 Task: Open Card Onboarding Review in Board Voice of Employee Analysis to Workspace Business Intelligence and add a team member Softage.4@softage.net, a label Orange, a checklist Aquarium Care, an attachment from your google drive, a color Orange and finally, add a card description 'Develop and launch new customer referral program for loyal customers' and a comment 'Given the complexity of this task, let us break it down into smaller, more manageable tasks to make progress.'. Add a start date 'Jan 08, 1900' with a due date 'Jan 15, 1900'
Action: Mouse moved to (83, 350)
Screenshot: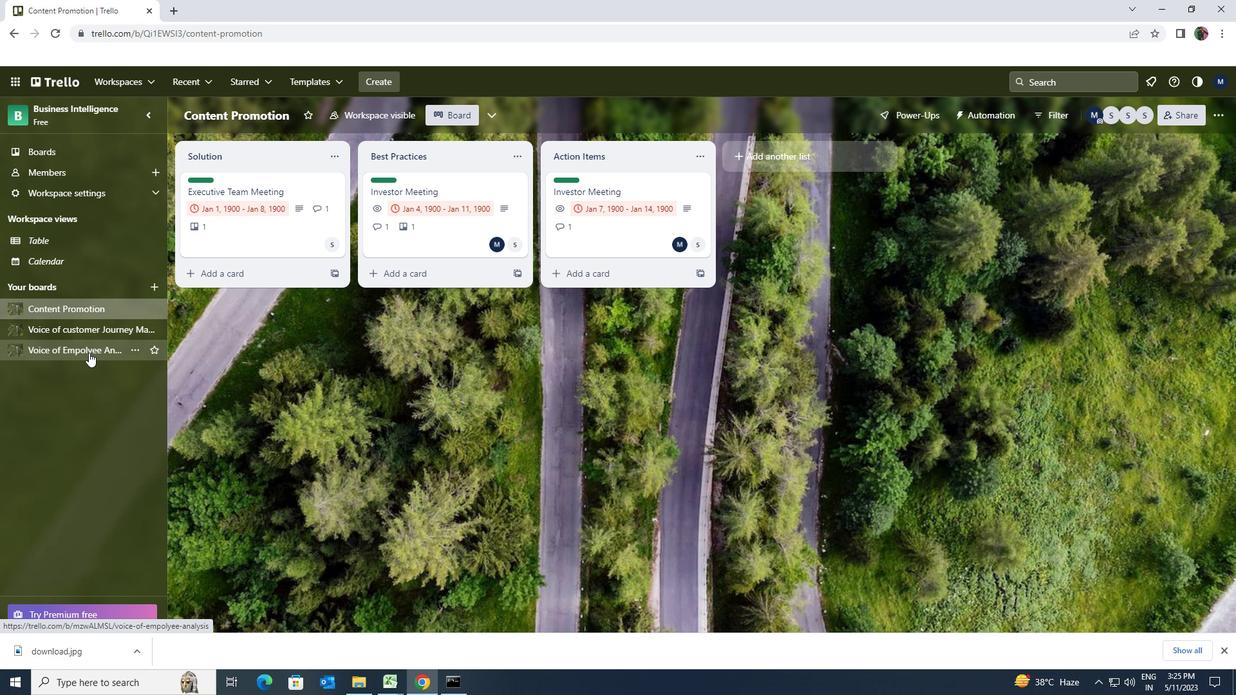 
Action: Mouse pressed left at (83, 350)
Screenshot: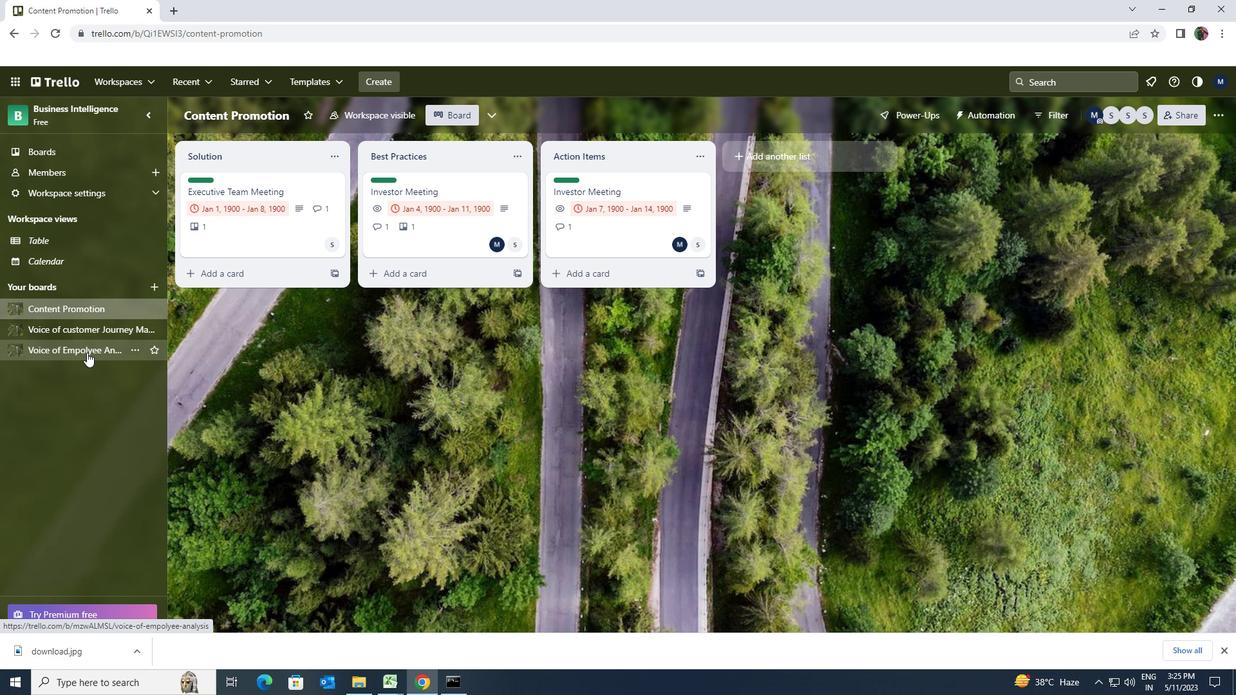 
Action: Mouse moved to (613, 183)
Screenshot: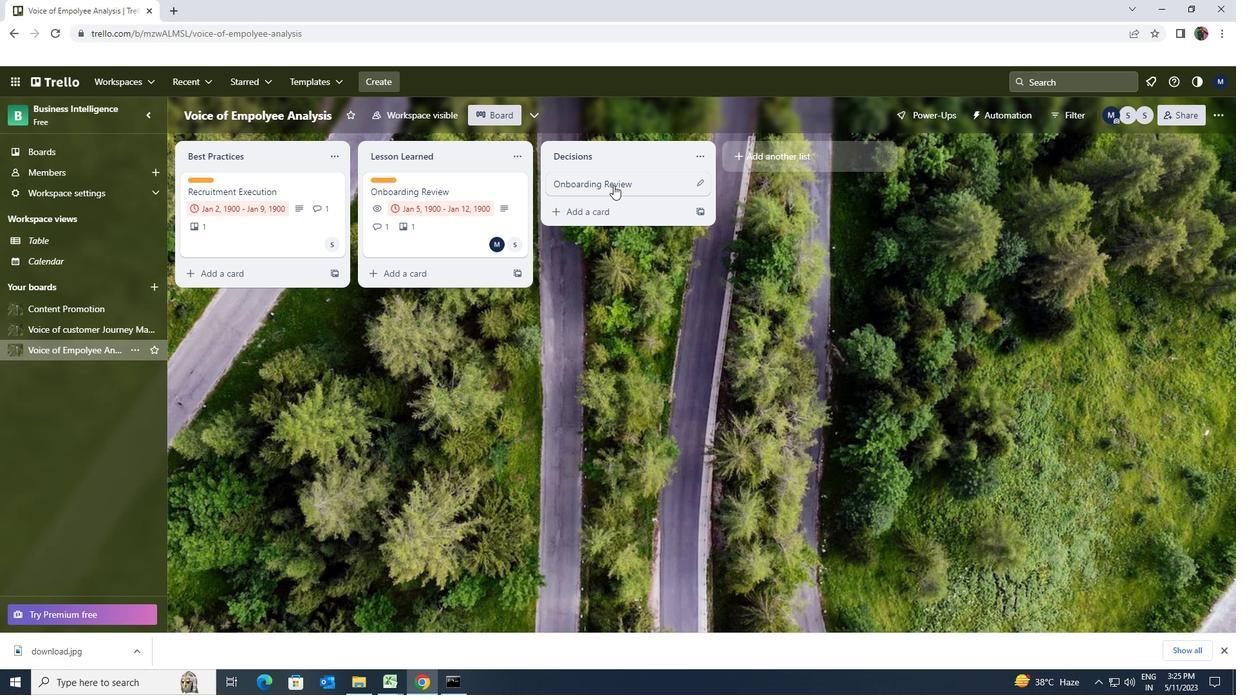 
Action: Mouse pressed left at (613, 183)
Screenshot: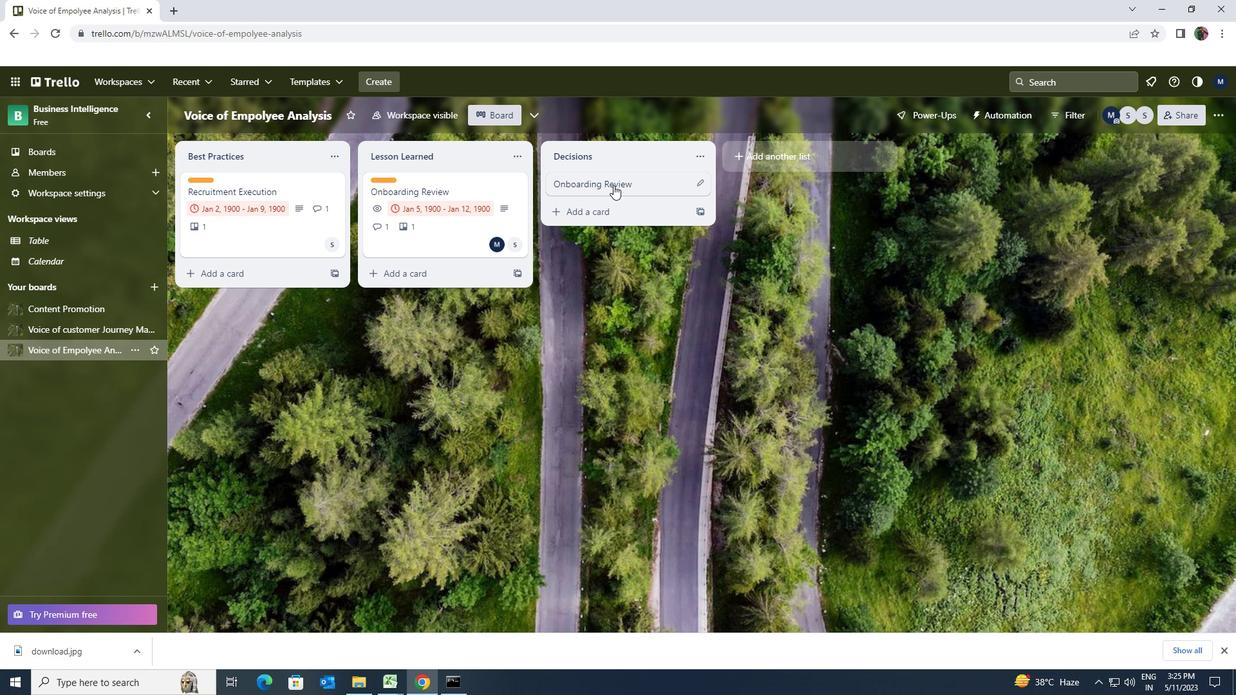 
Action: Mouse moved to (792, 188)
Screenshot: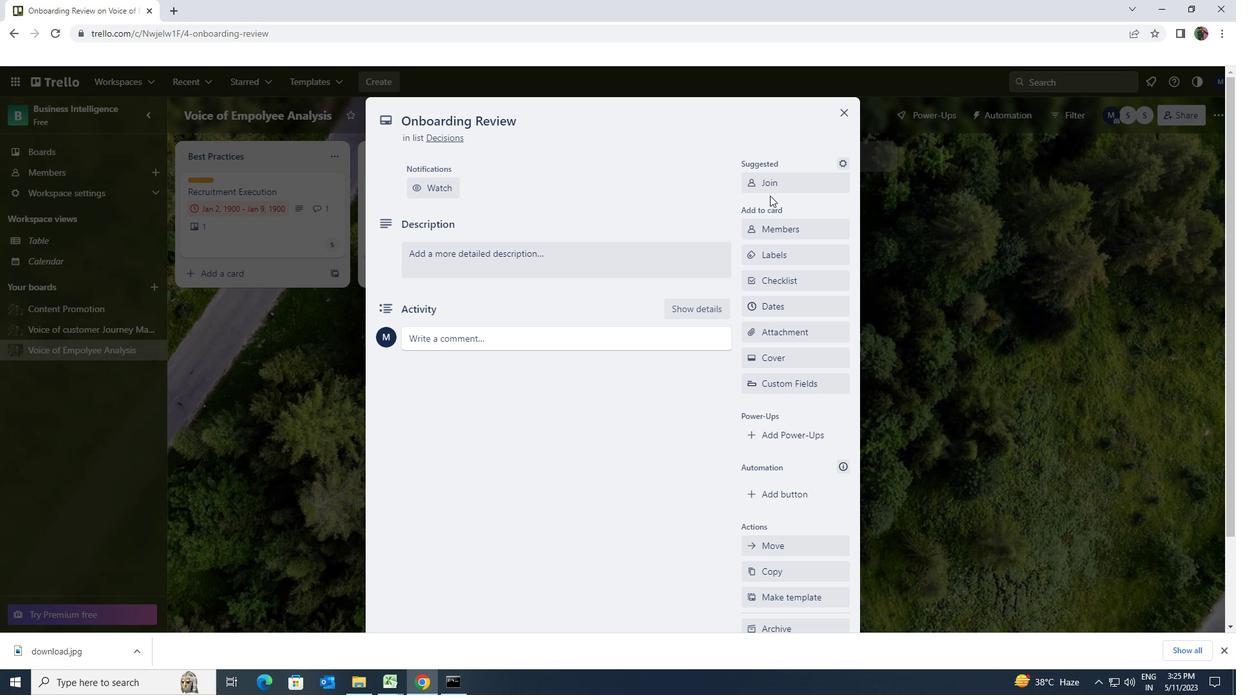 
Action: Mouse pressed left at (792, 188)
Screenshot: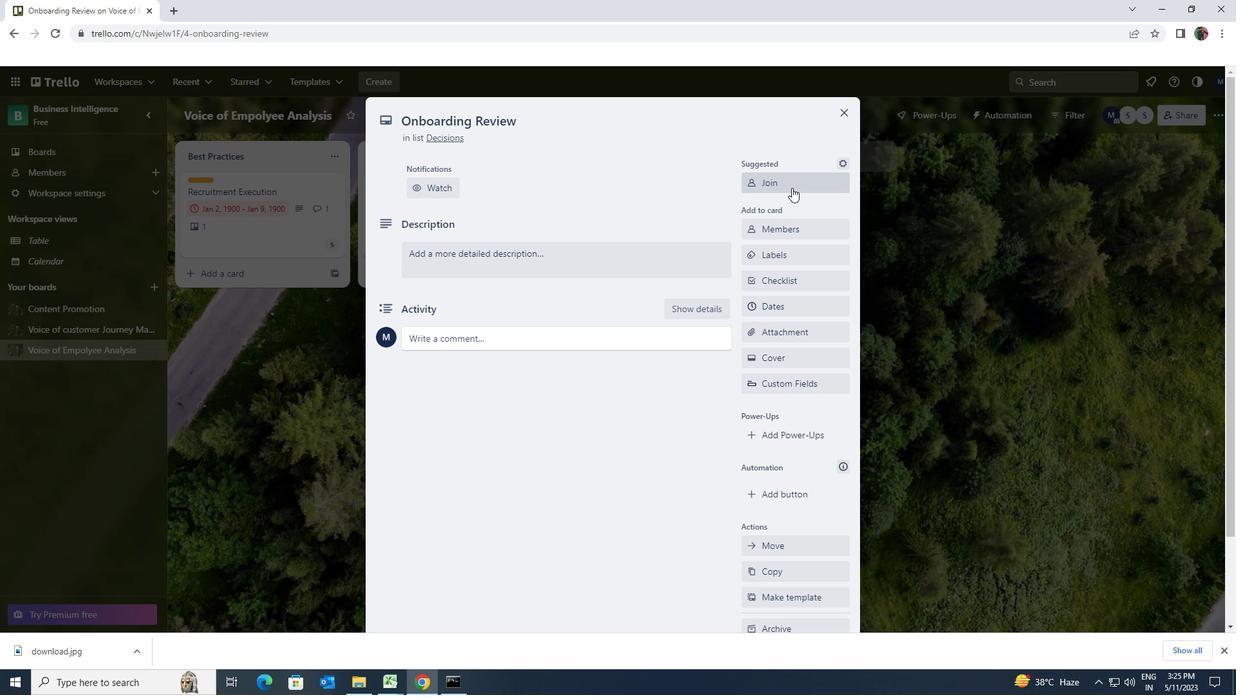 
Action: Mouse moved to (792, 186)
Screenshot: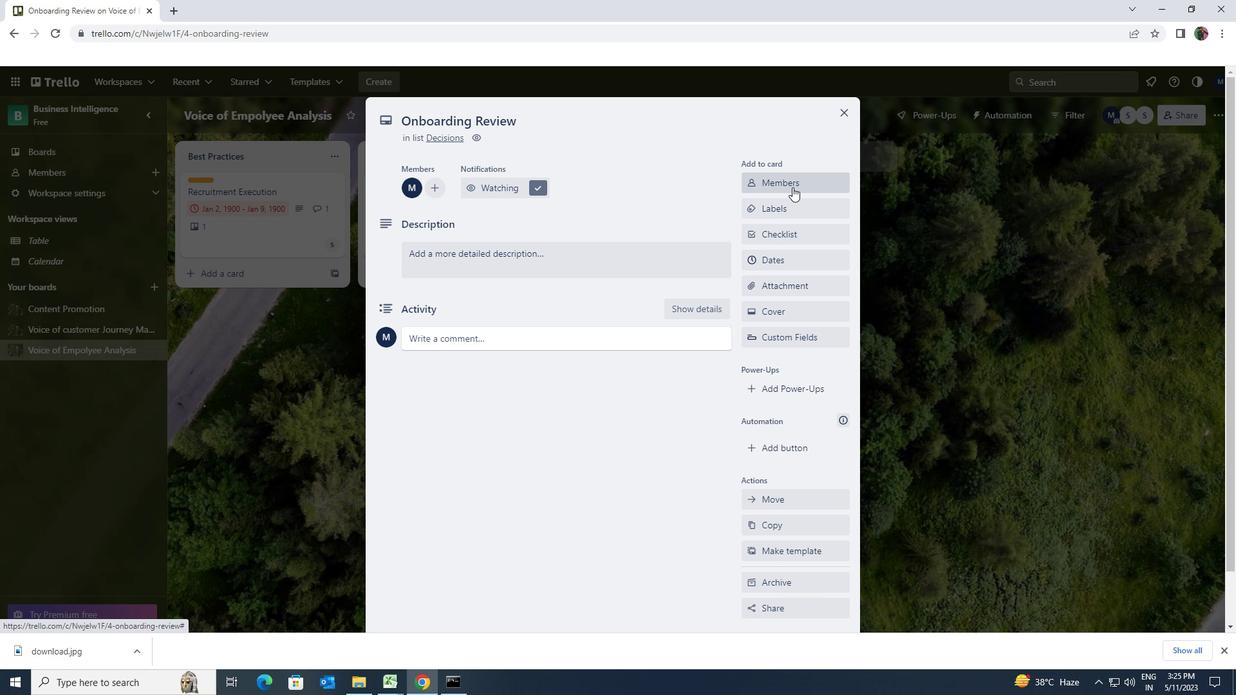 
Action: Mouse pressed left at (792, 186)
Screenshot: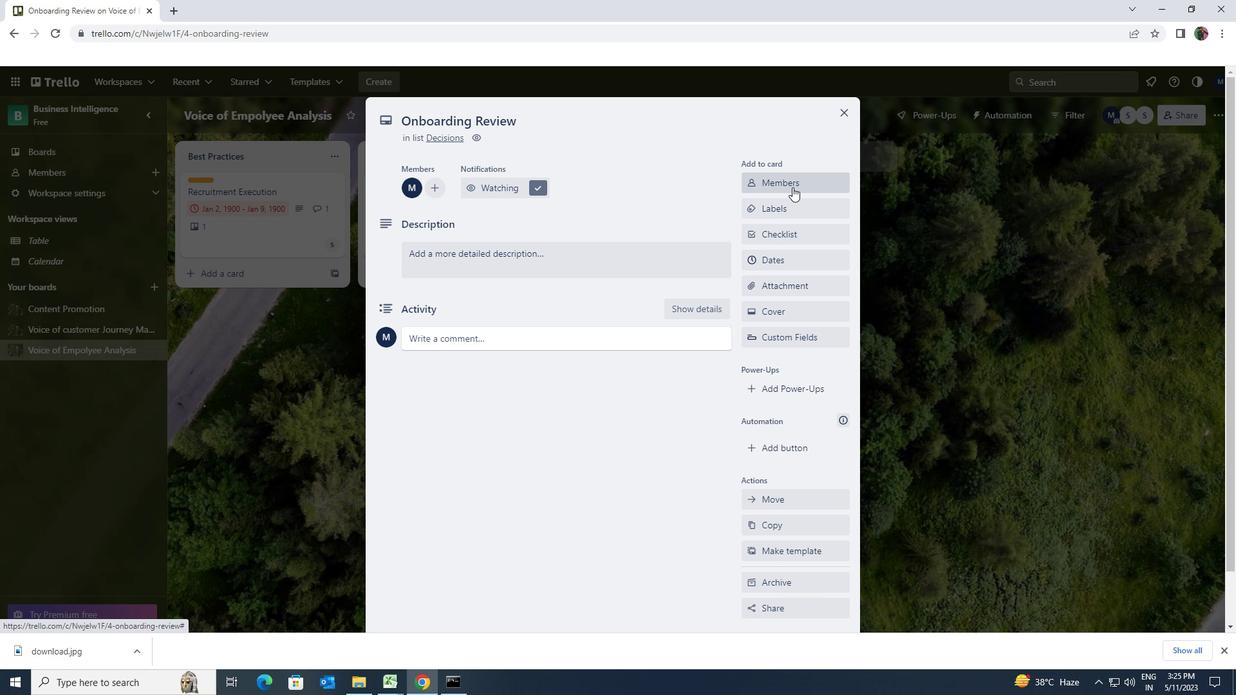 
Action: Key pressed sog<Key.backspace>ftage.4<Key.shift>@SOFTAGE.NET
Screenshot: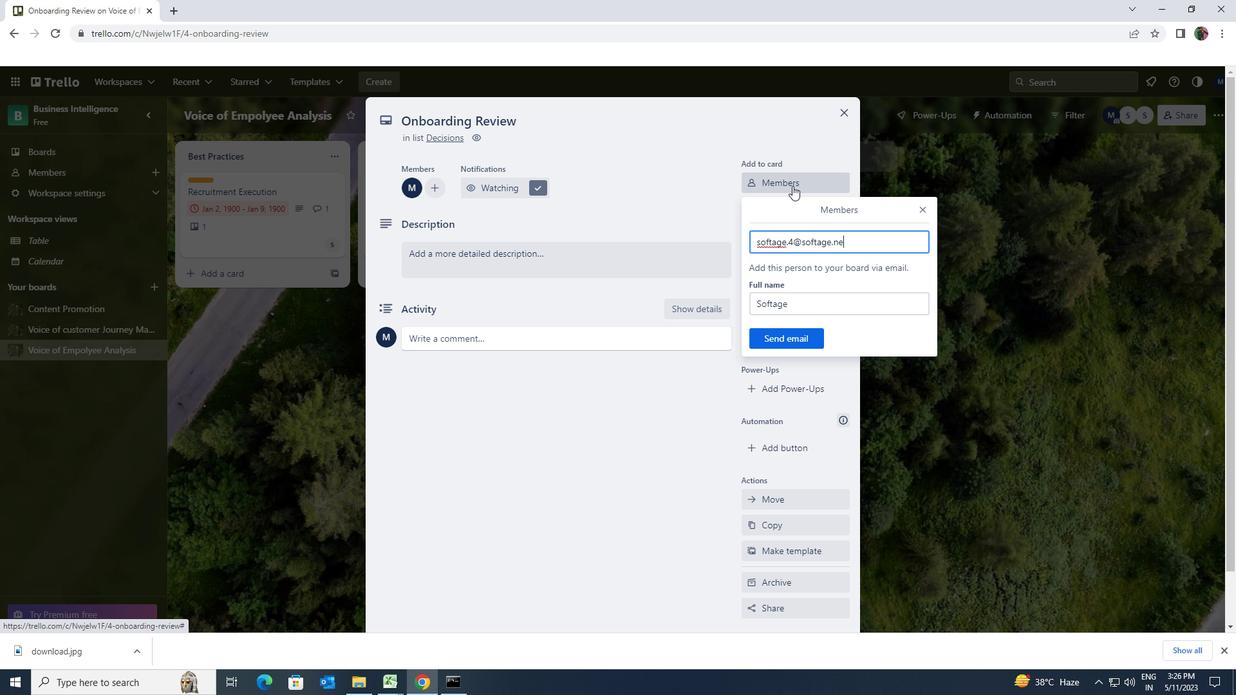 
Action: Mouse moved to (787, 334)
Screenshot: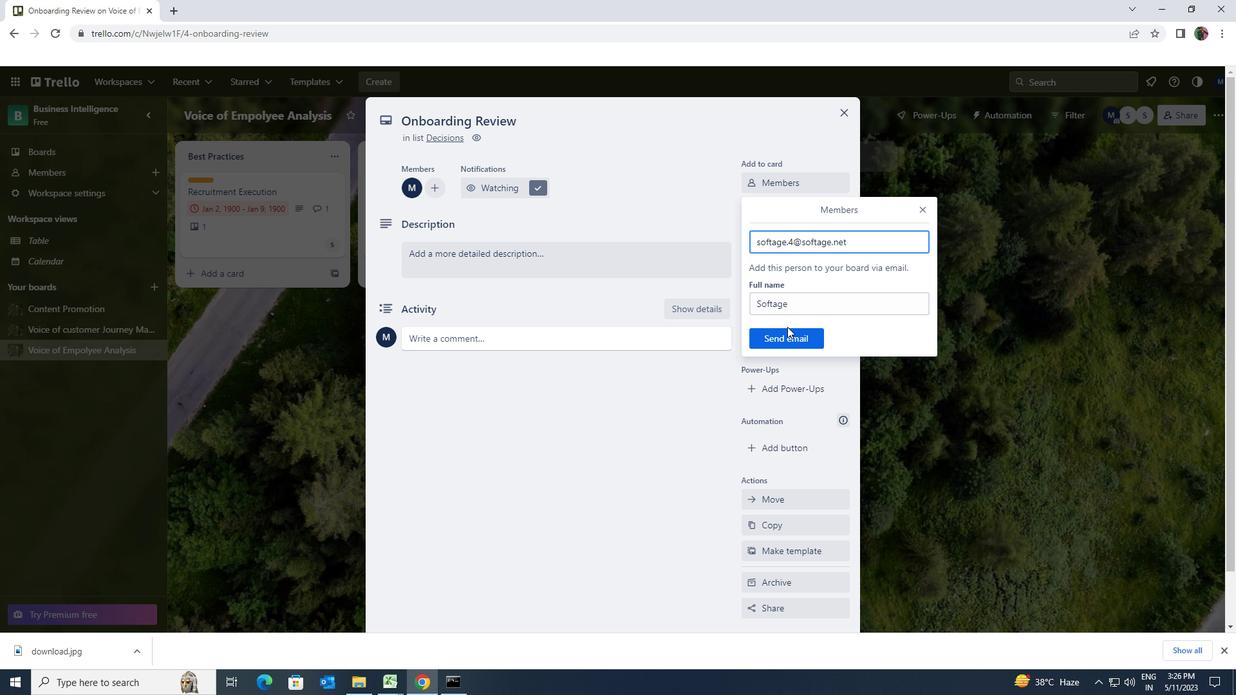 
Action: Mouse pressed left at (787, 334)
Screenshot: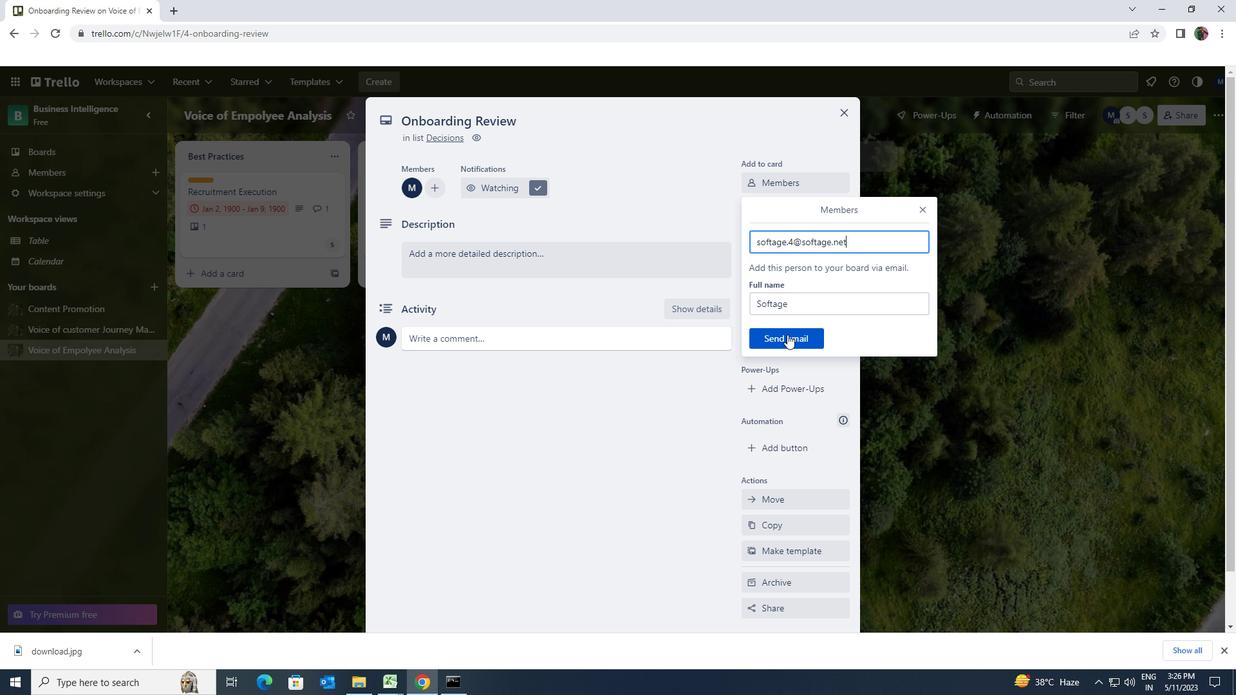 
Action: Mouse moved to (792, 207)
Screenshot: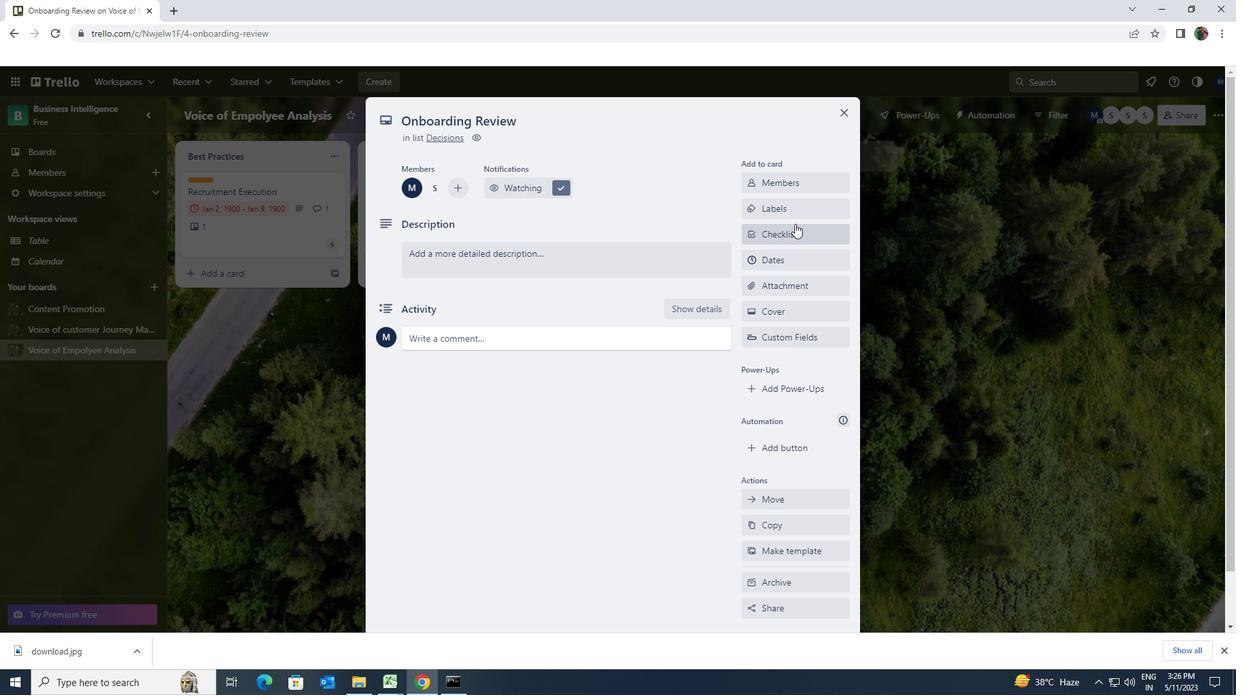 
Action: Mouse pressed left at (792, 207)
Screenshot: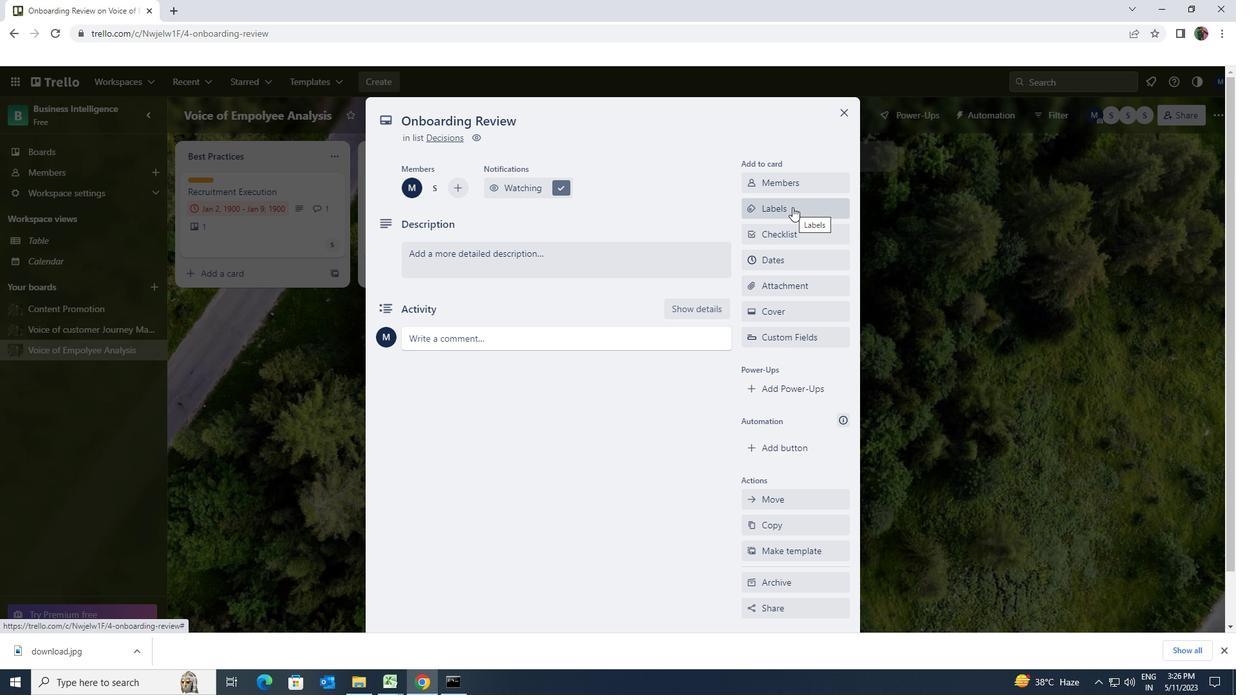 
Action: Mouse moved to (809, 462)
Screenshot: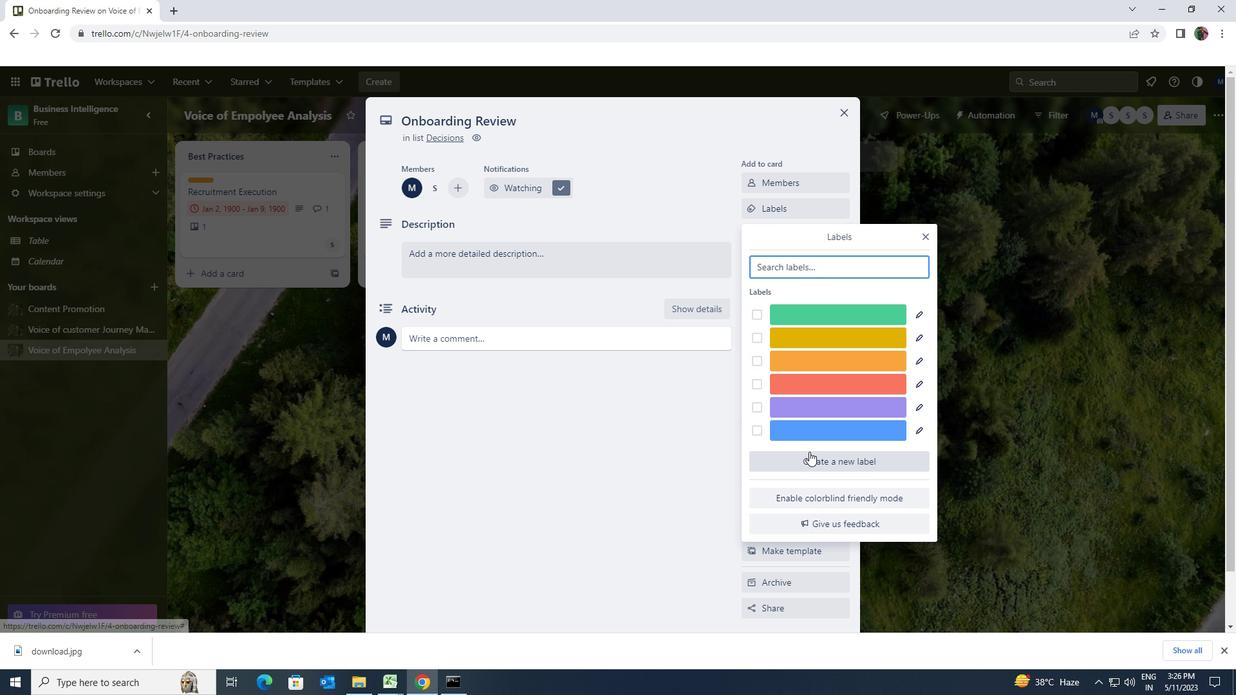 
Action: Mouse pressed left at (809, 462)
Screenshot: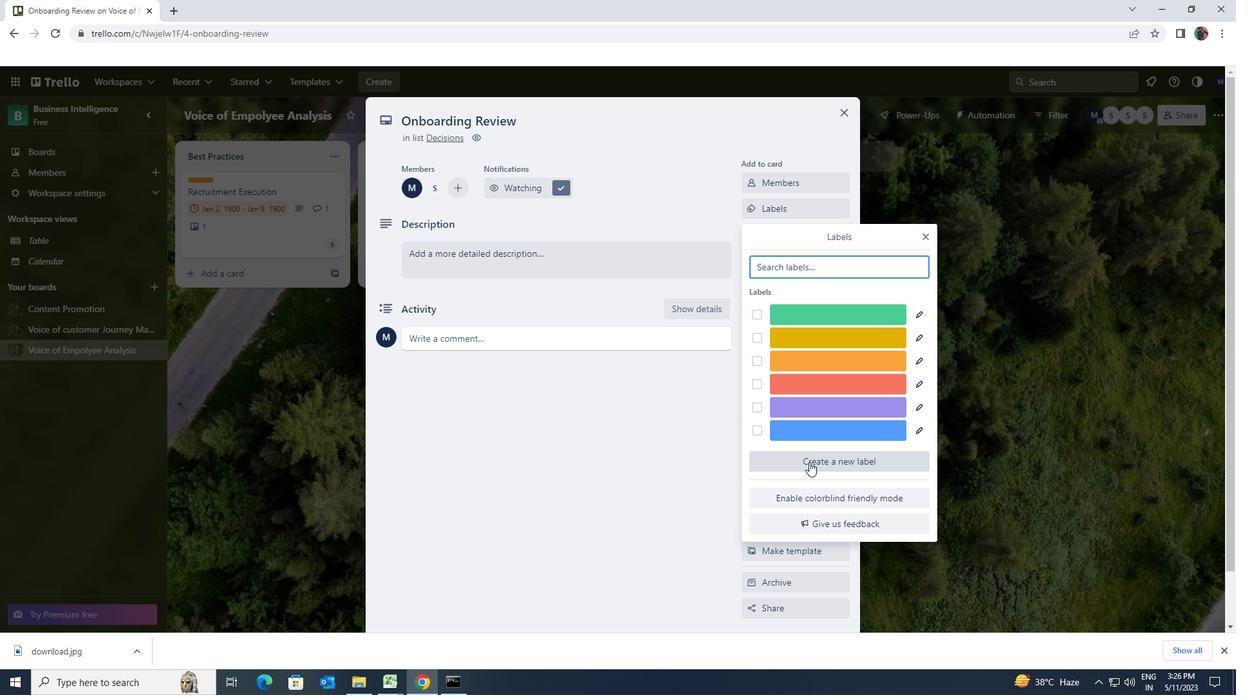 
Action: Mouse moved to (836, 421)
Screenshot: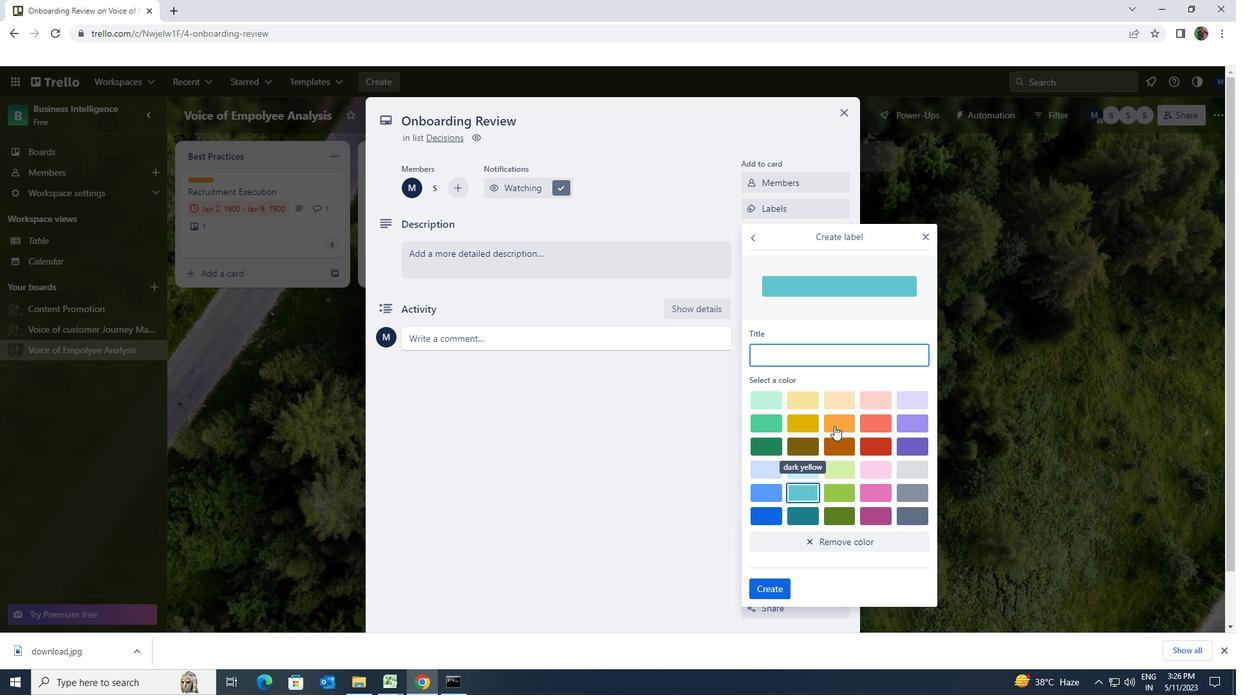 
Action: Mouse pressed left at (836, 421)
Screenshot: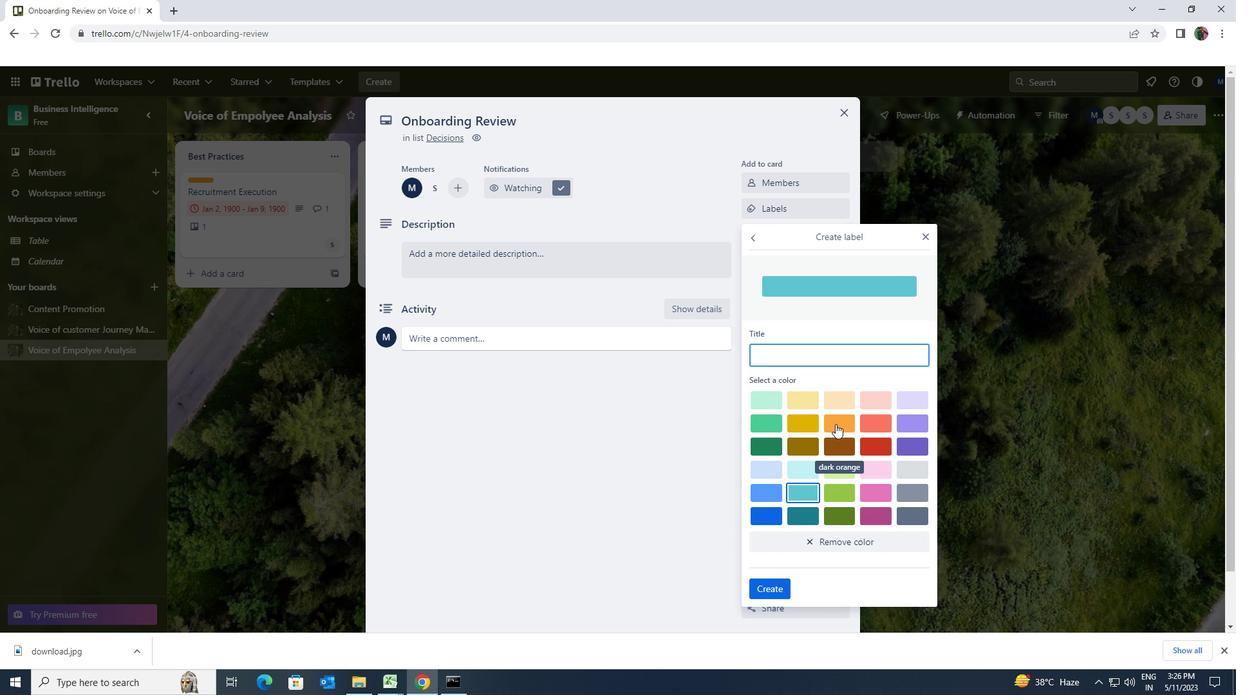 
Action: Mouse moved to (773, 587)
Screenshot: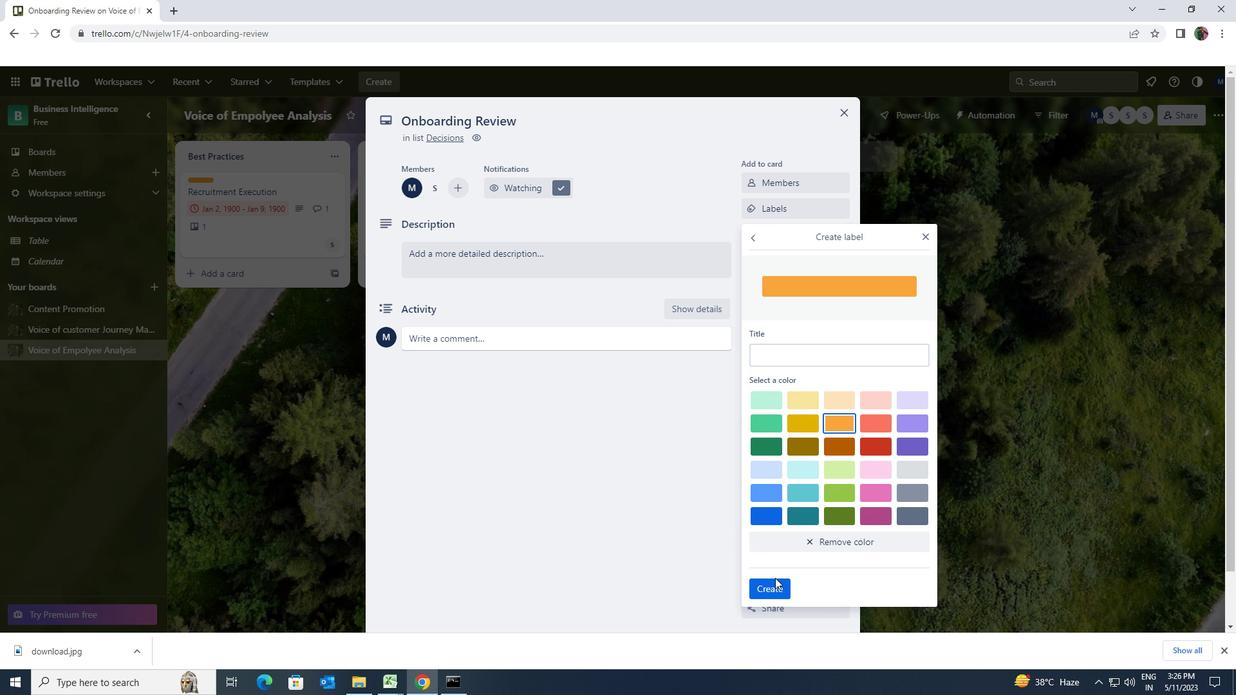 
Action: Mouse pressed left at (773, 587)
Screenshot: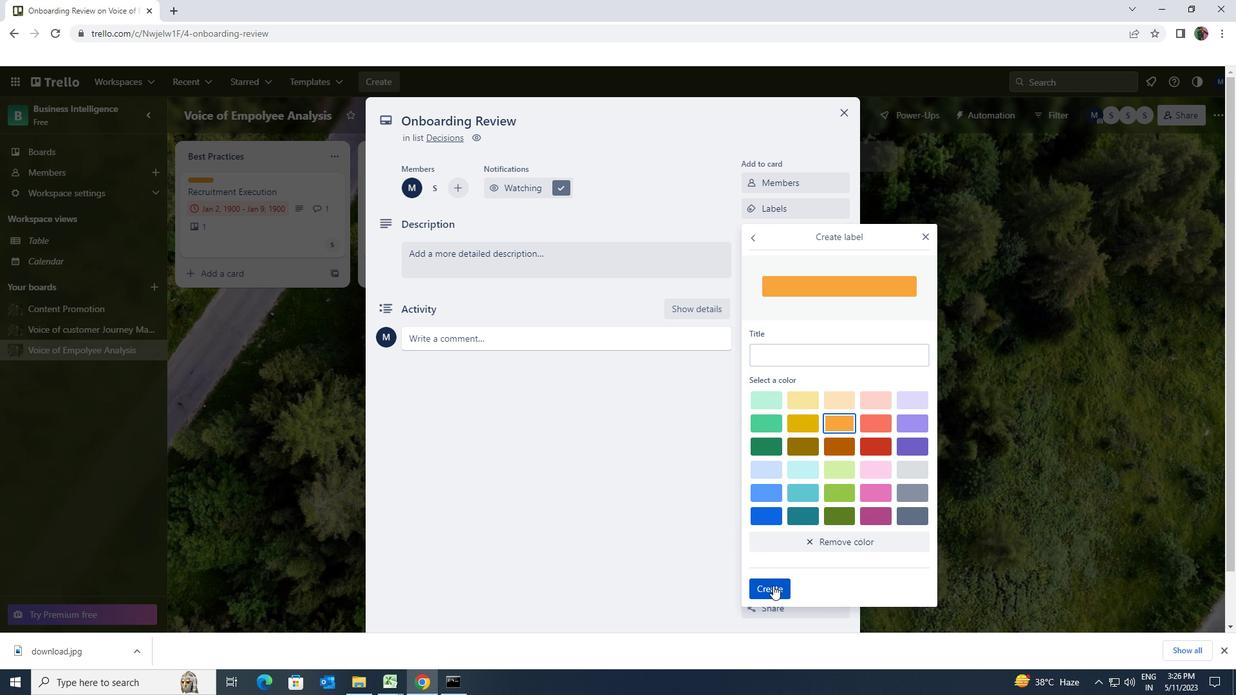 
Action: Mouse moved to (926, 239)
Screenshot: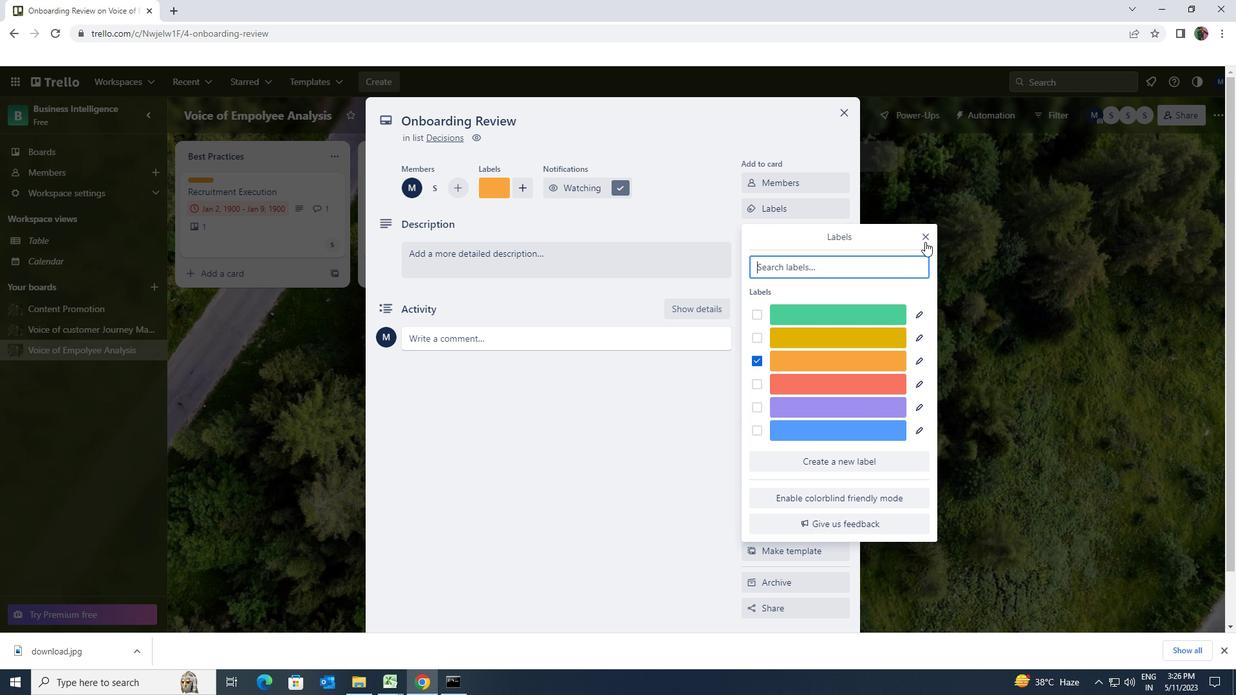 
Action: Mouse pressed left at (926, 239)
Screenshot: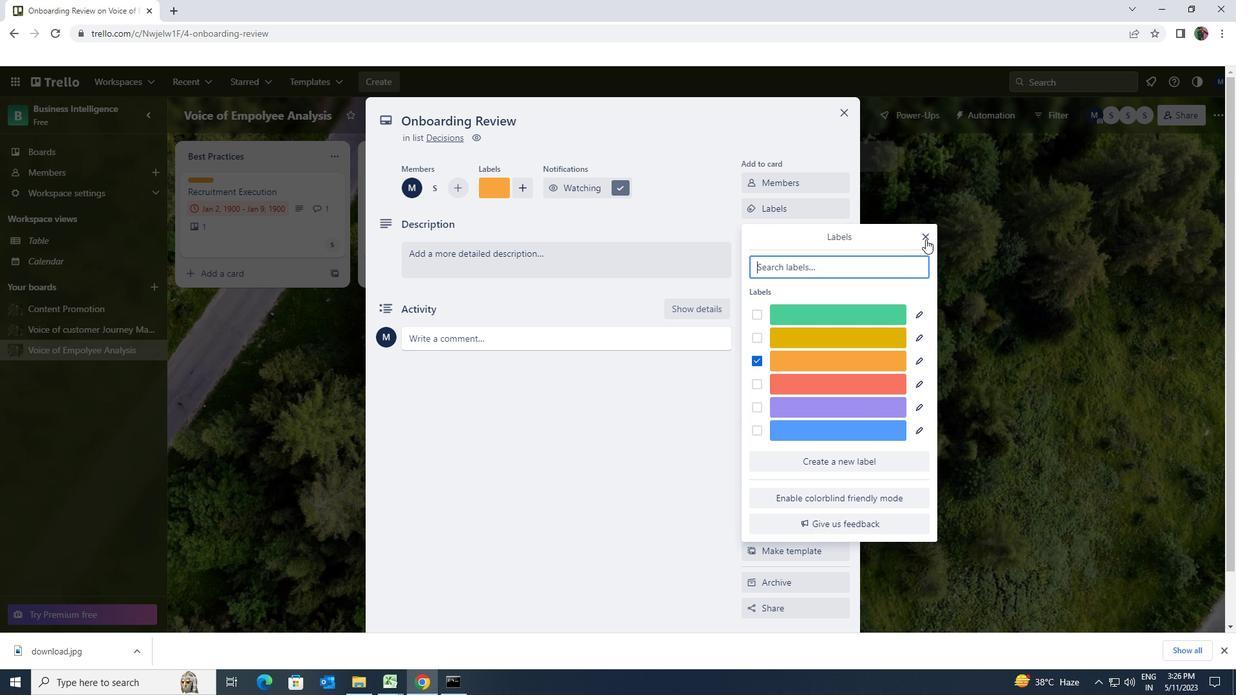 
Action: Mouse moved to (846, 233)
Screenshot: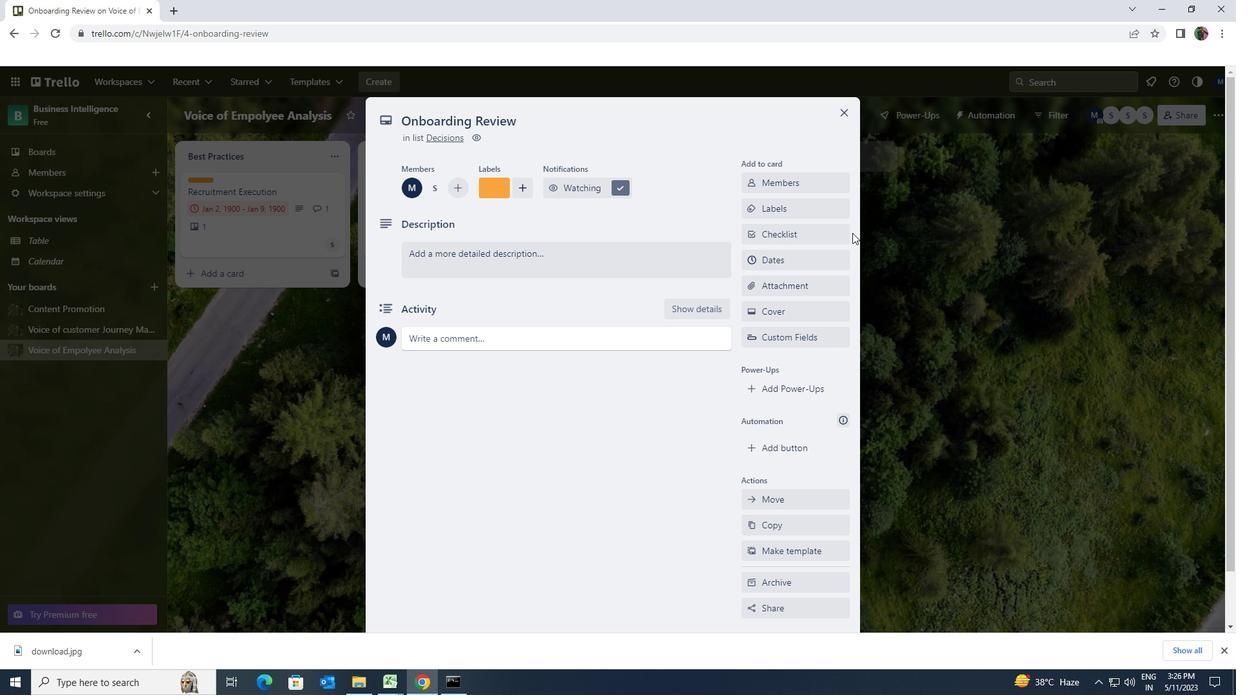 
Action: Mouse pressed left at (846, 233)
Screenshot: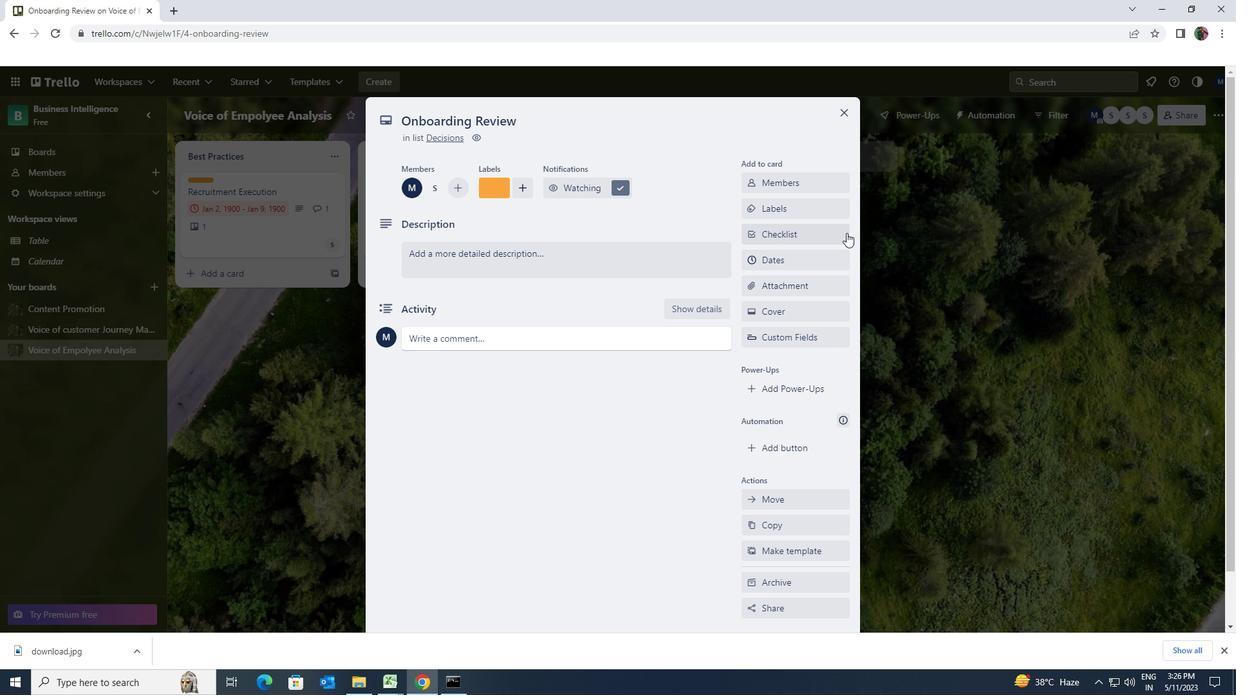 
Action: Key pressed <Key.shift>BRAND<Key.space><Key.shift>IDENTITY
Screenshot: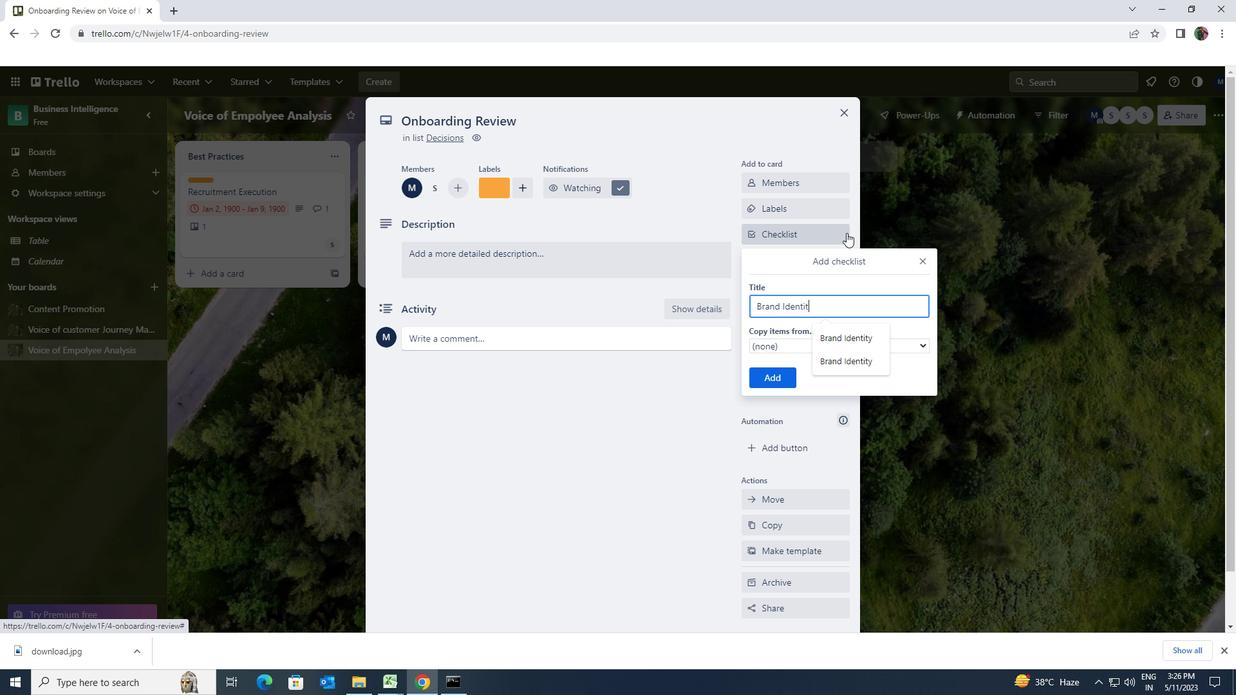 
Action: Mouse moved to (786, 373)
Screenshot: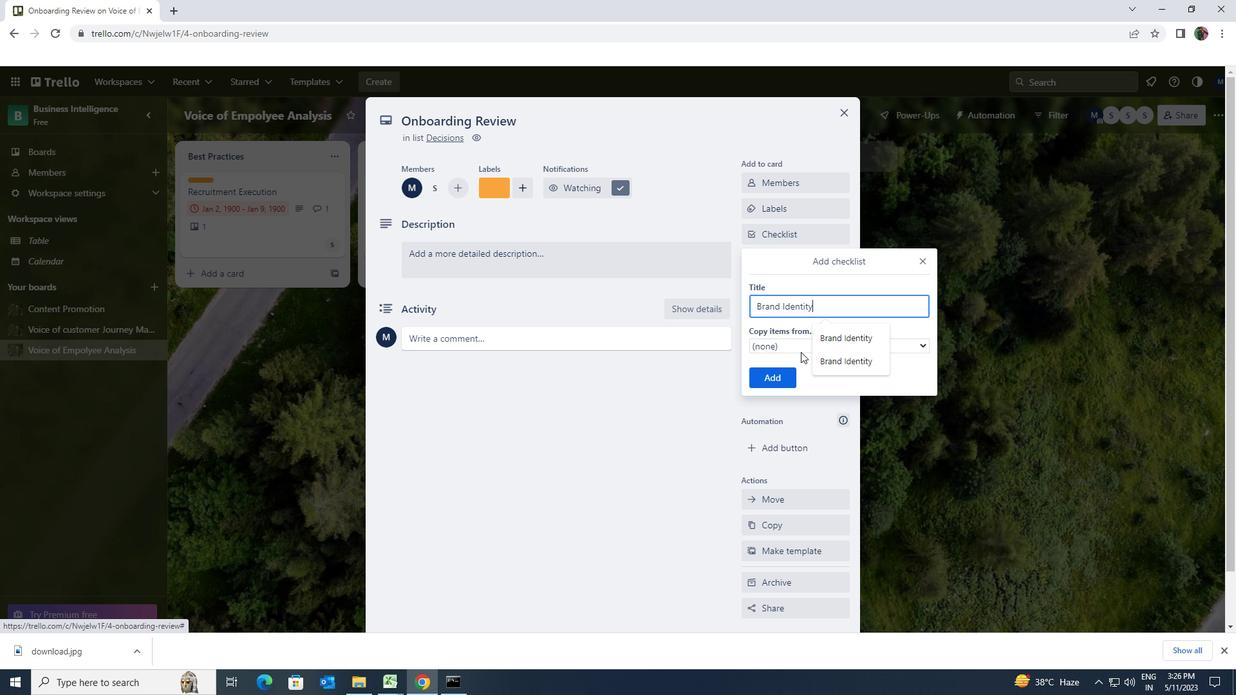 
Action: Mouse pressed left at (786, 373)
Screenshot: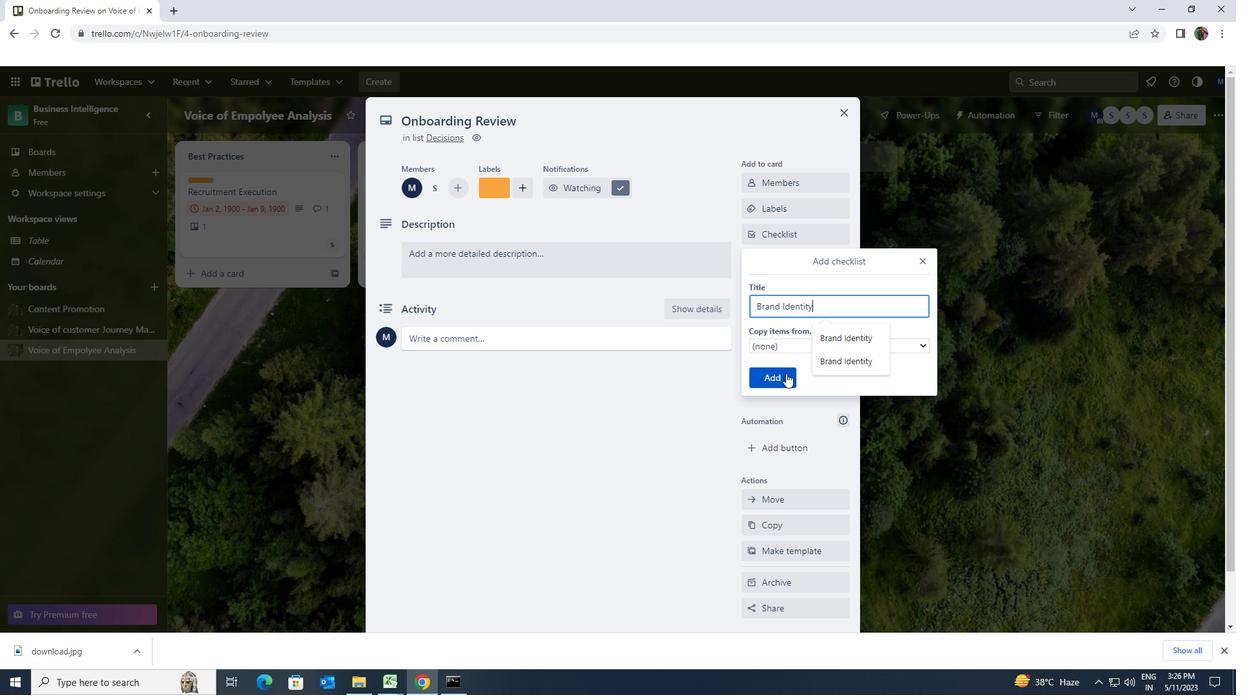 
Action: Mouse moved to (777, 284)
Screenshot: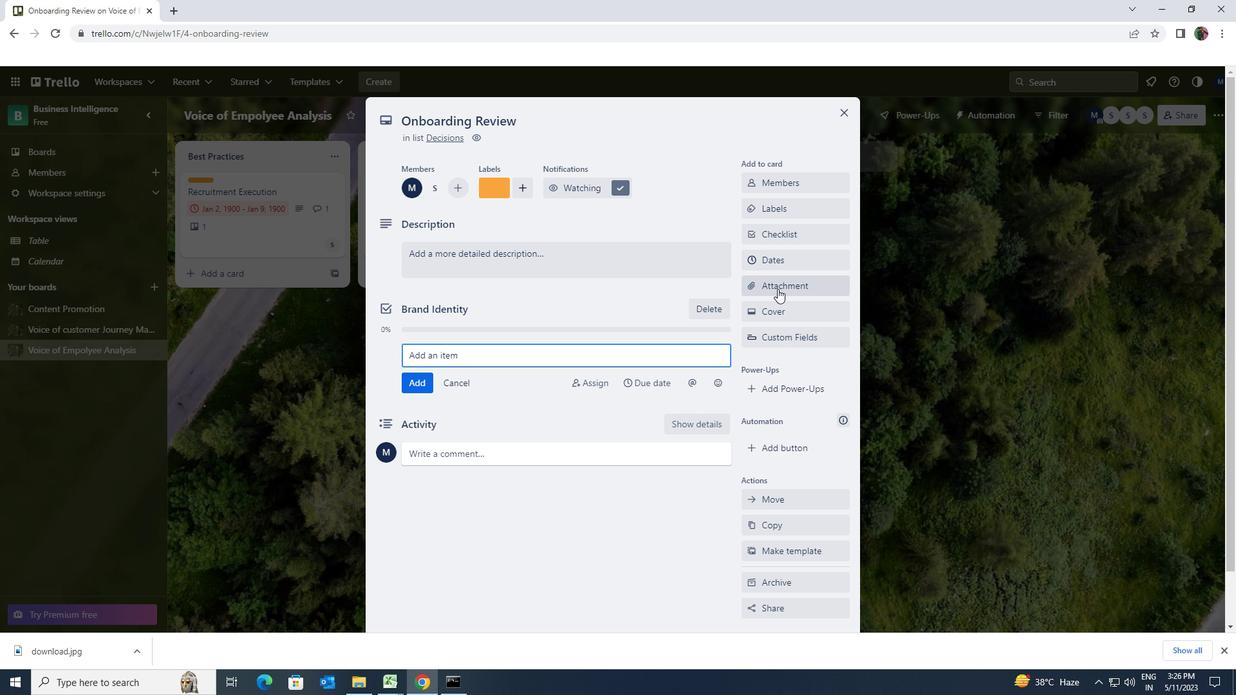
Action: Mouse pressed left at (777, 284)
Screenshot: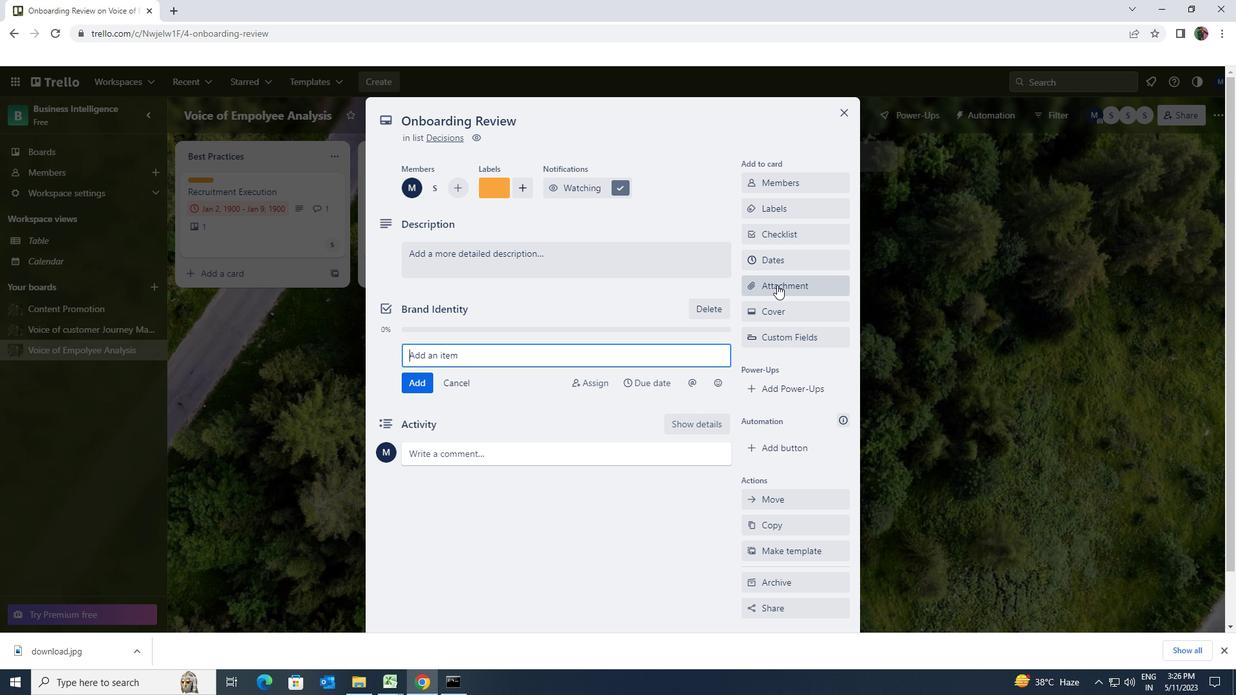 
Action: Mouse moved to (808, 388)
Screenshot: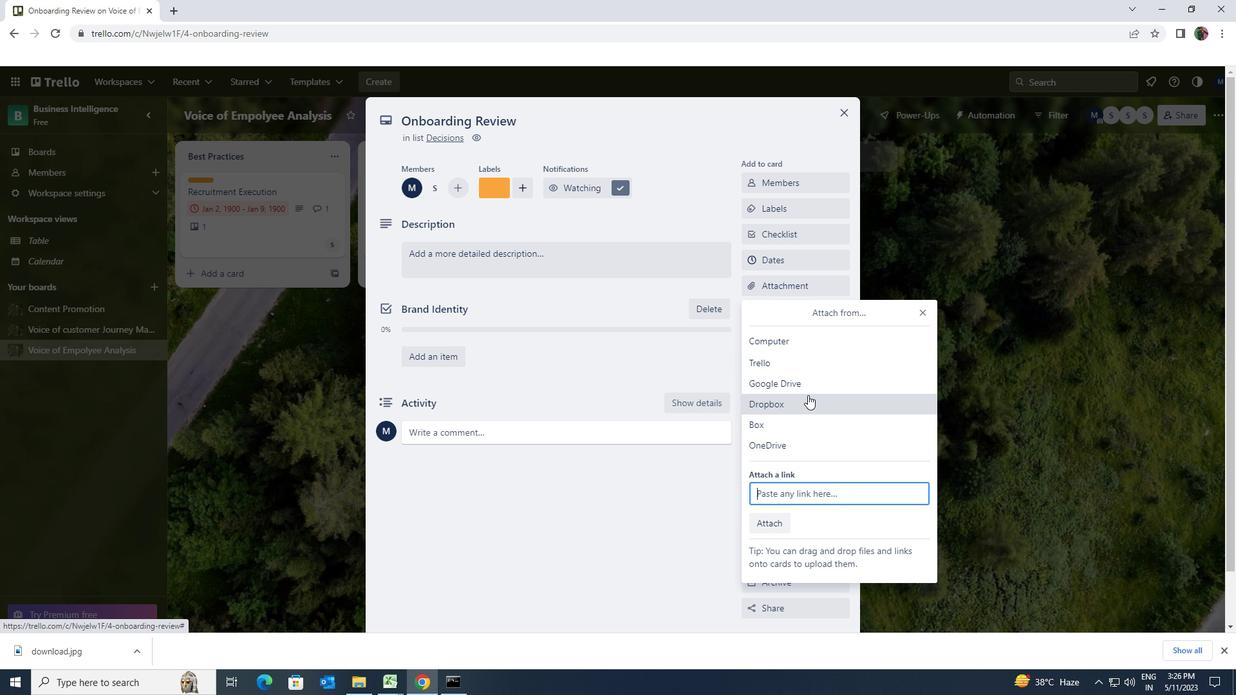 
Action: Mouse pressed left at (808, 388)
Screenshot: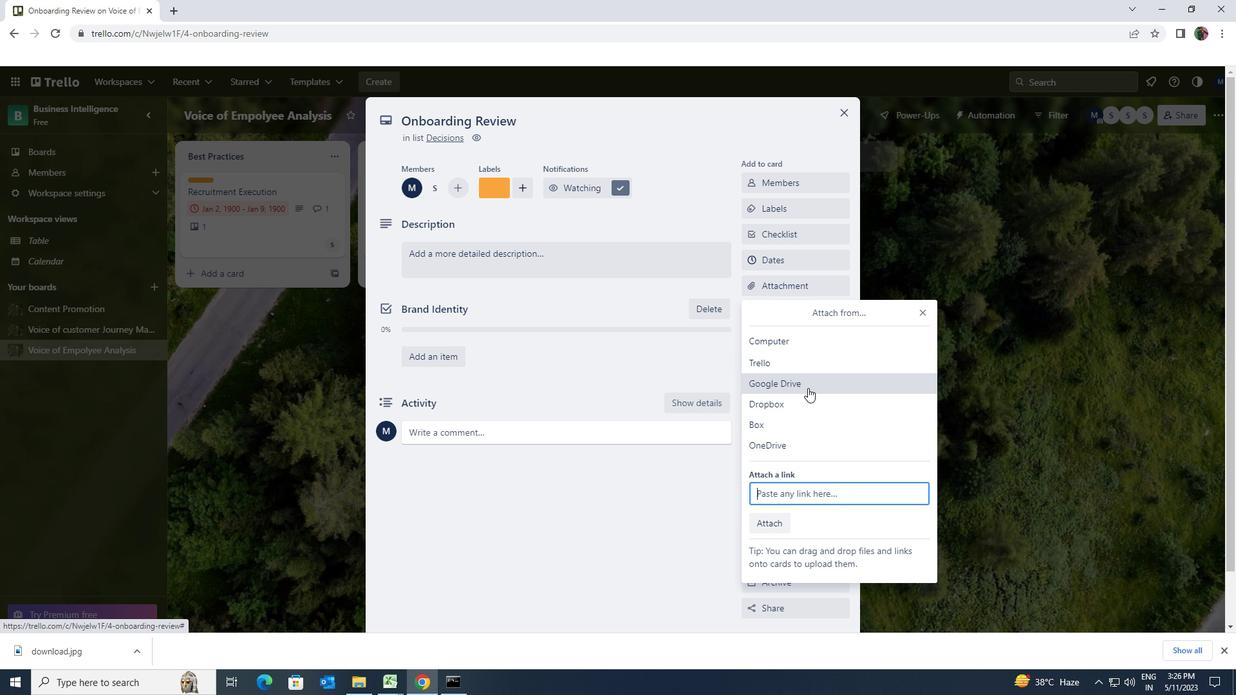 
Action: Mouse moved to (519, 453)
Screenshot: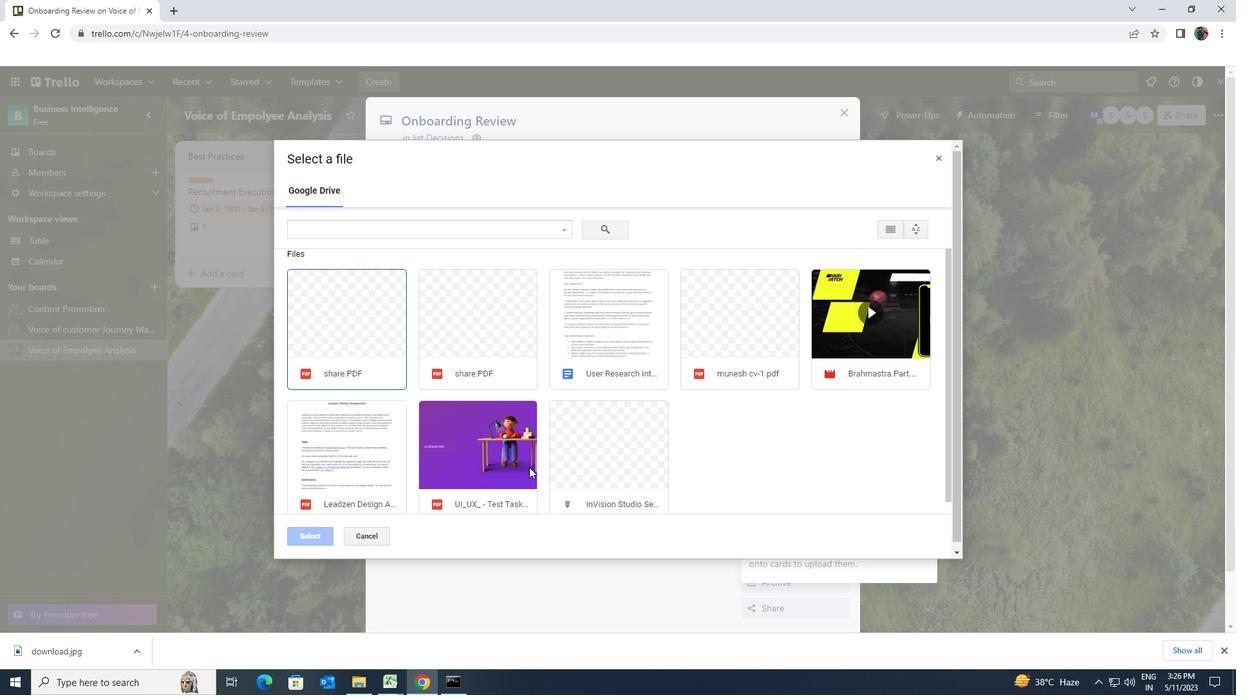 
Action: Mouse pressed left at (519, 453)
Screenshot: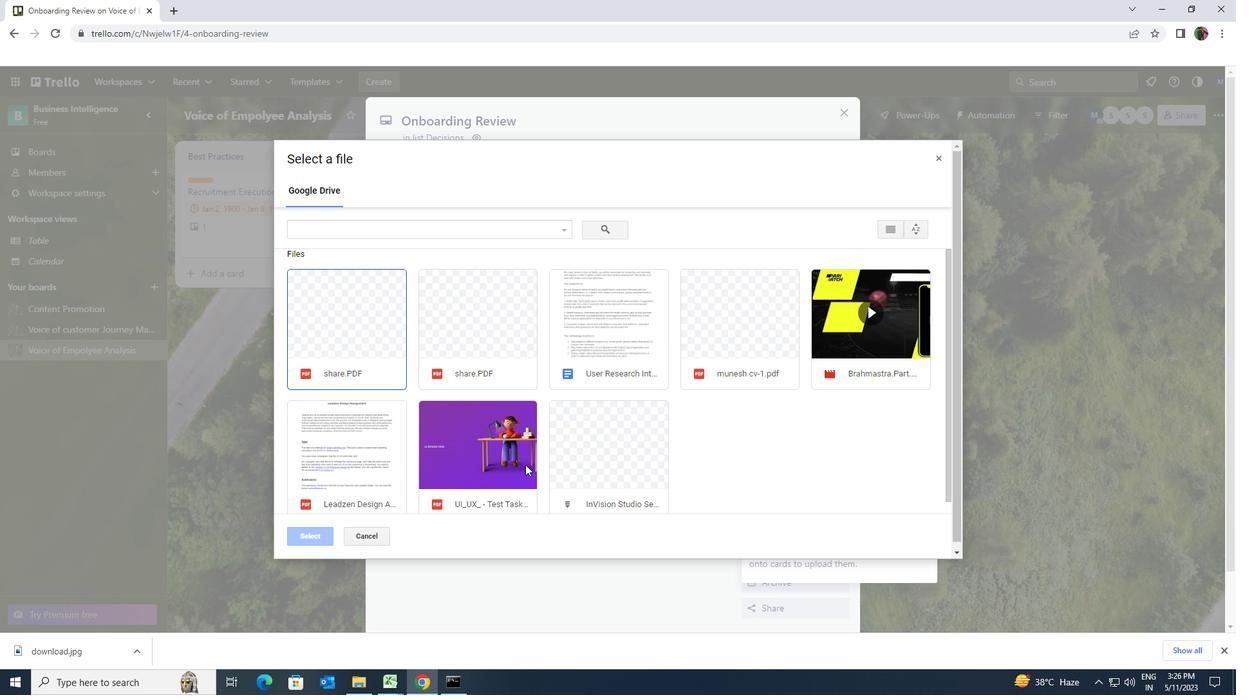 
Action: Mouse moved to (295, 540)
Screenshot: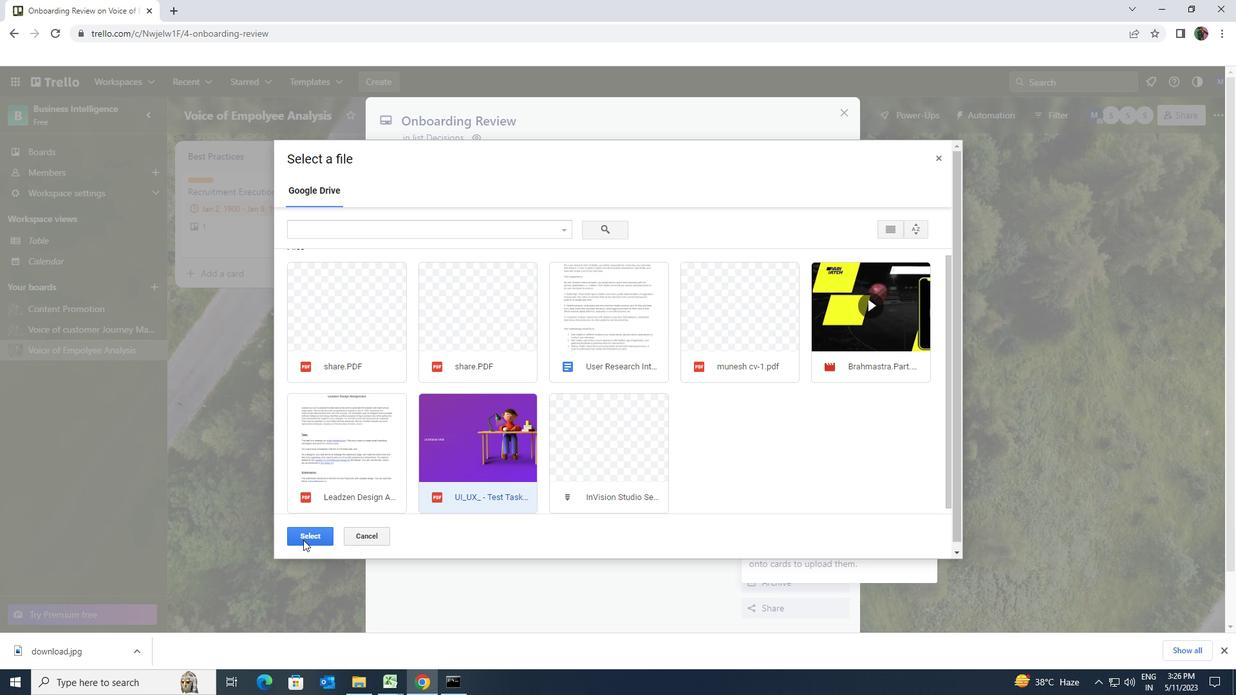 
Action: Mouse pressed left at (295, 540)
Screenshot: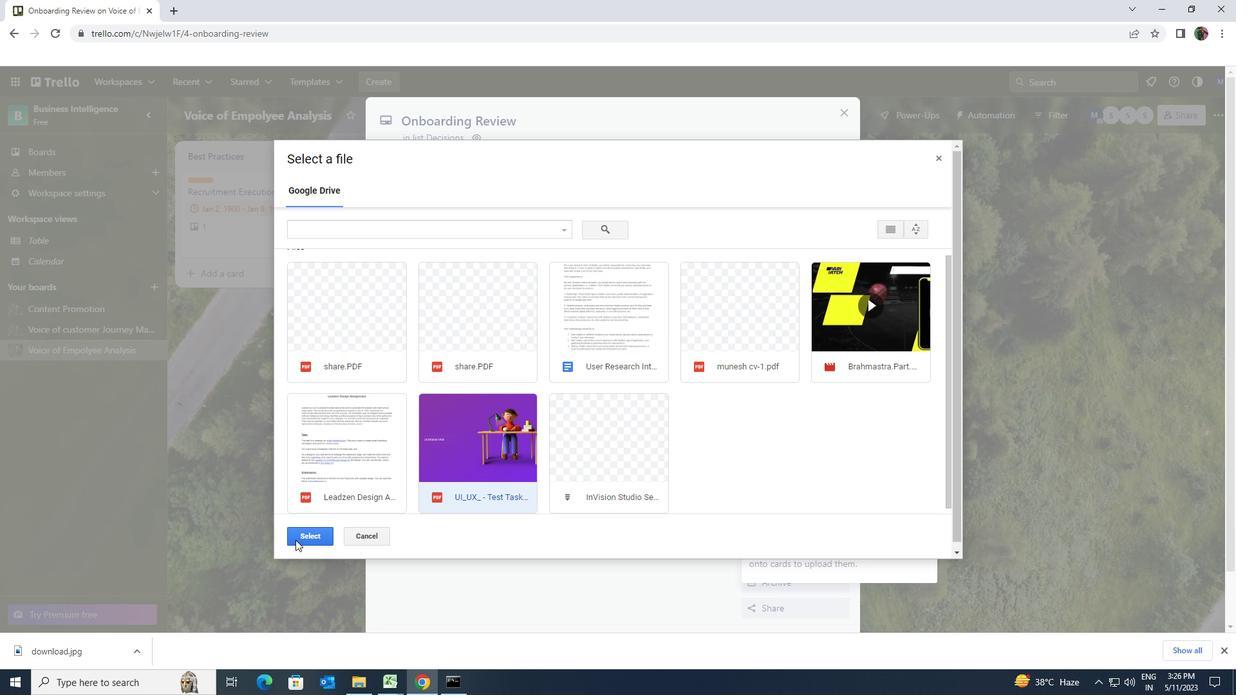 
Action: Mouse moved to (578, 271)
Screenshot: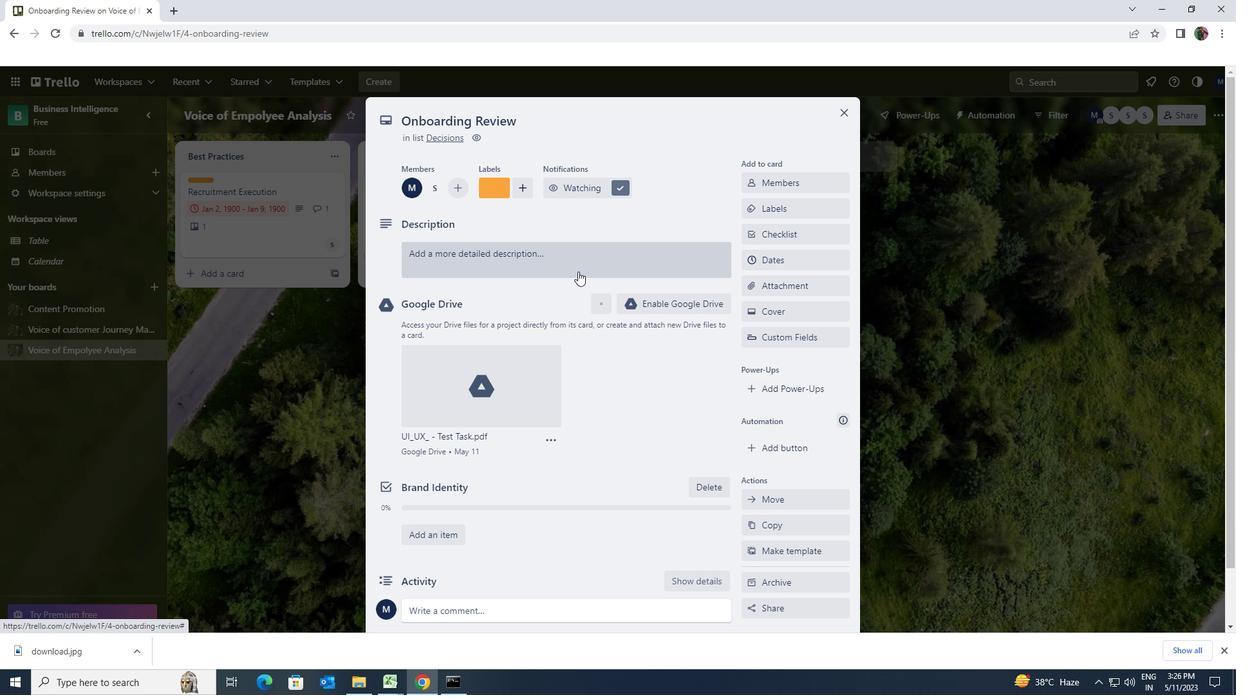 
Action: Mouse pressed left at (578, 271)
Screenshot: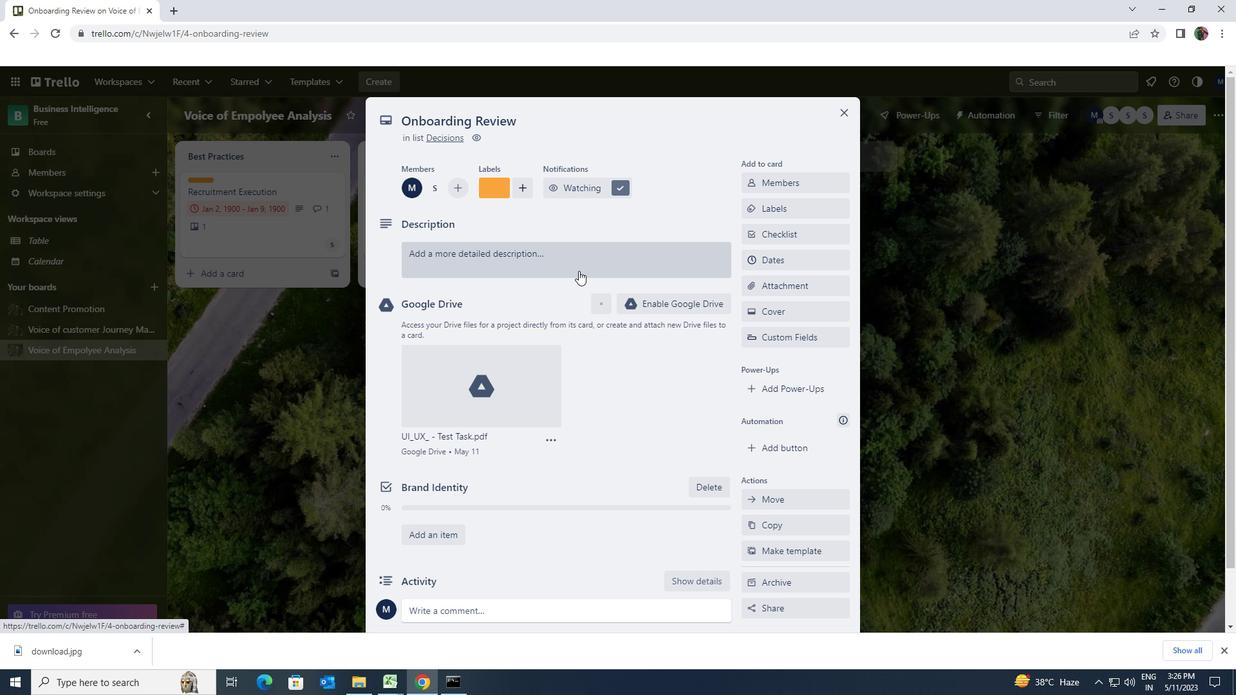 
Action: Key pressed <Key.shift>DEVELOP<Key.space>AND<Key.space>LAUNCH<Key.space>NEW<Key.space>CUSTI<Key.backspace>OMER<Key.space>REFRRAL<Key.space>PROGRAM<Key.space>FOR<Key.space>LOYAL<Key.space>CUSTOMER
Screenshot: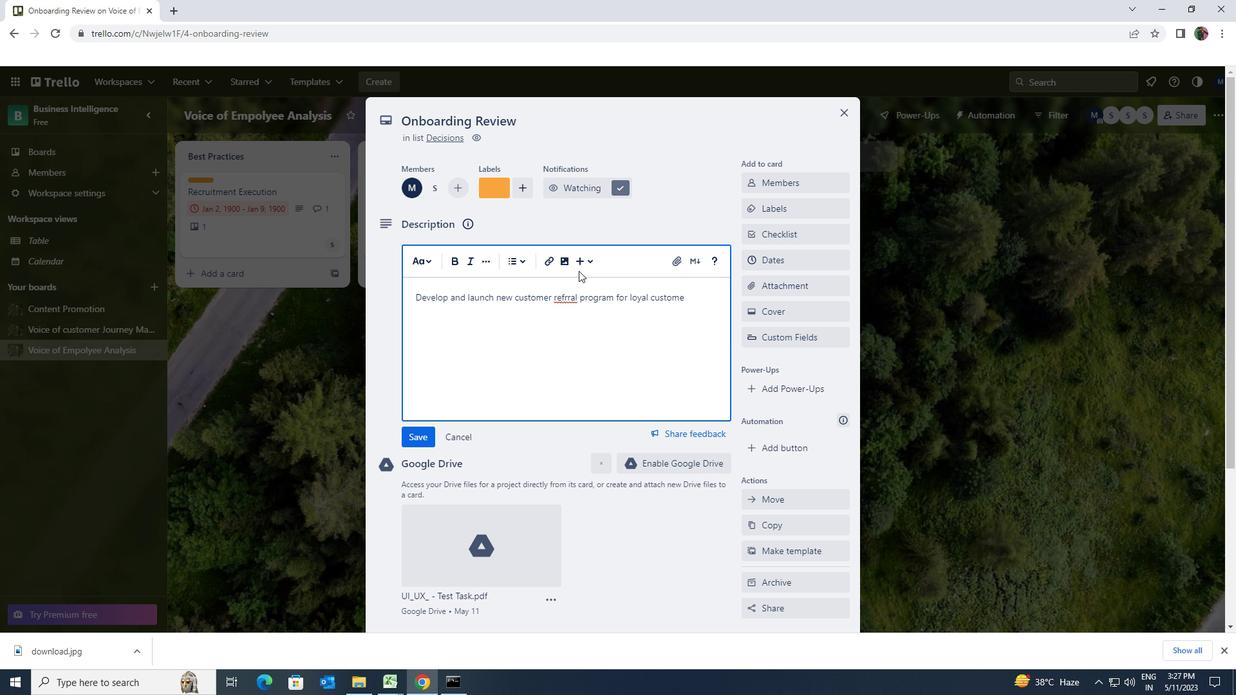 
Action: Mouse moved to (416, 430)
Screenshot: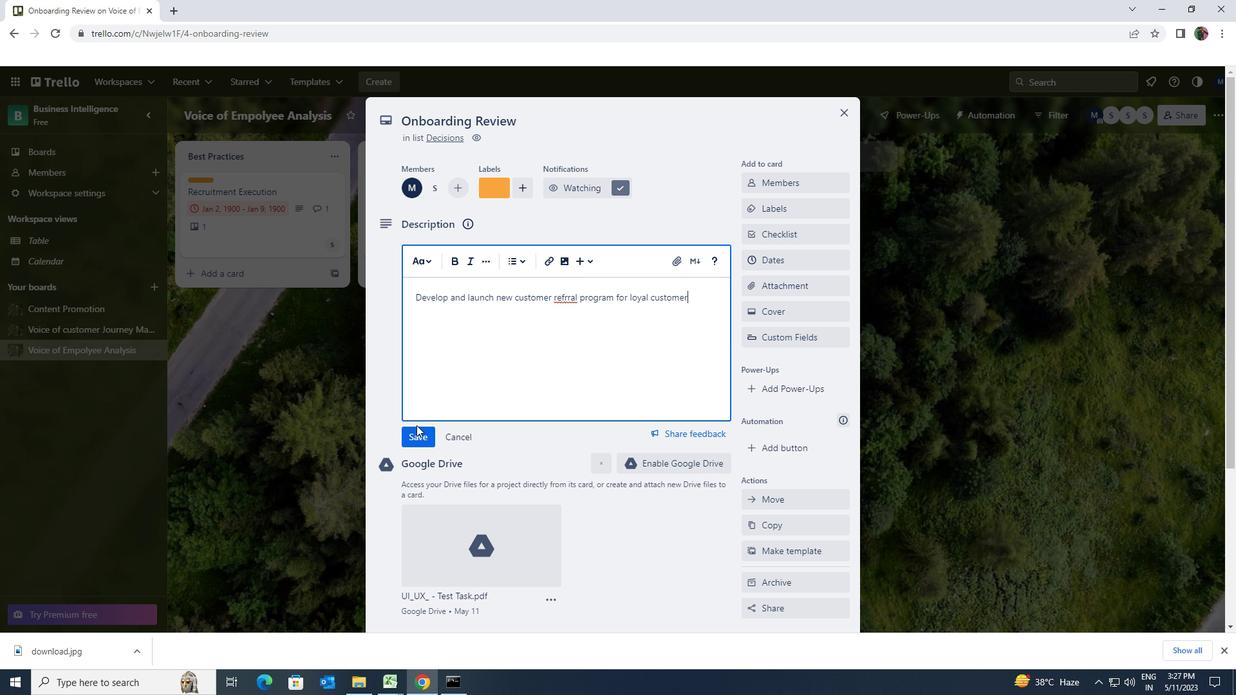 
Action: Mouse pressed left at (416, 430)
Screenshot: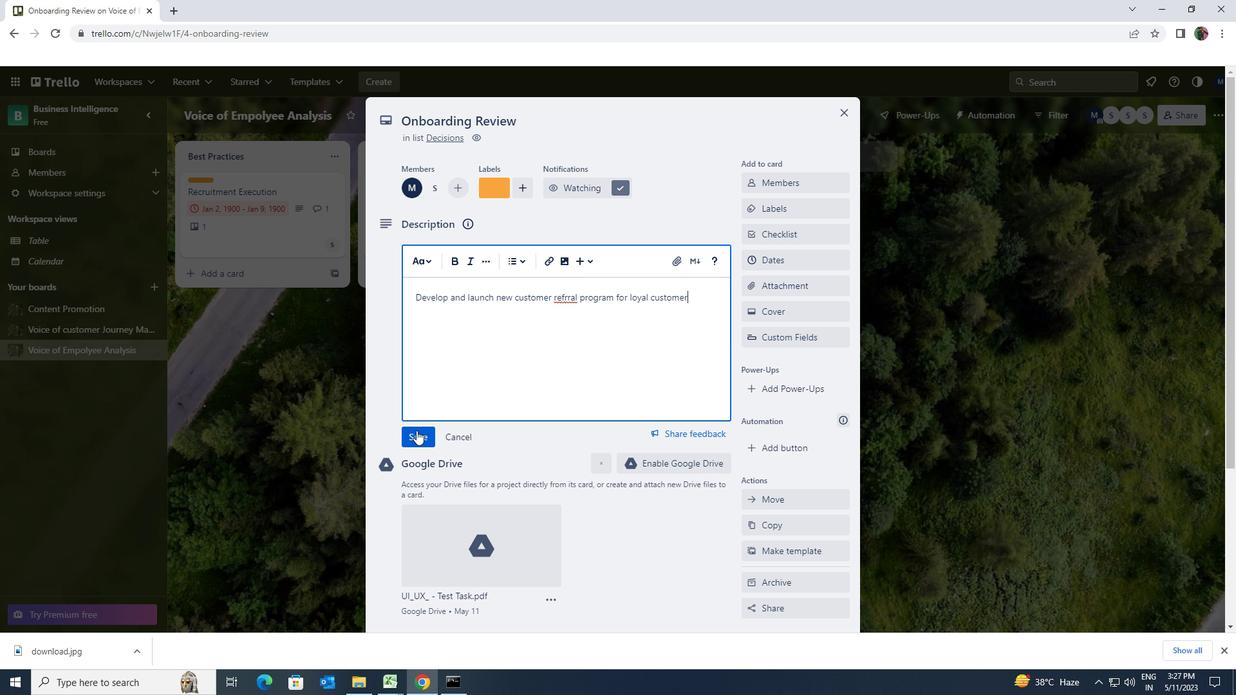 
Action: Mouse moved to (416, 430)
Screenshot: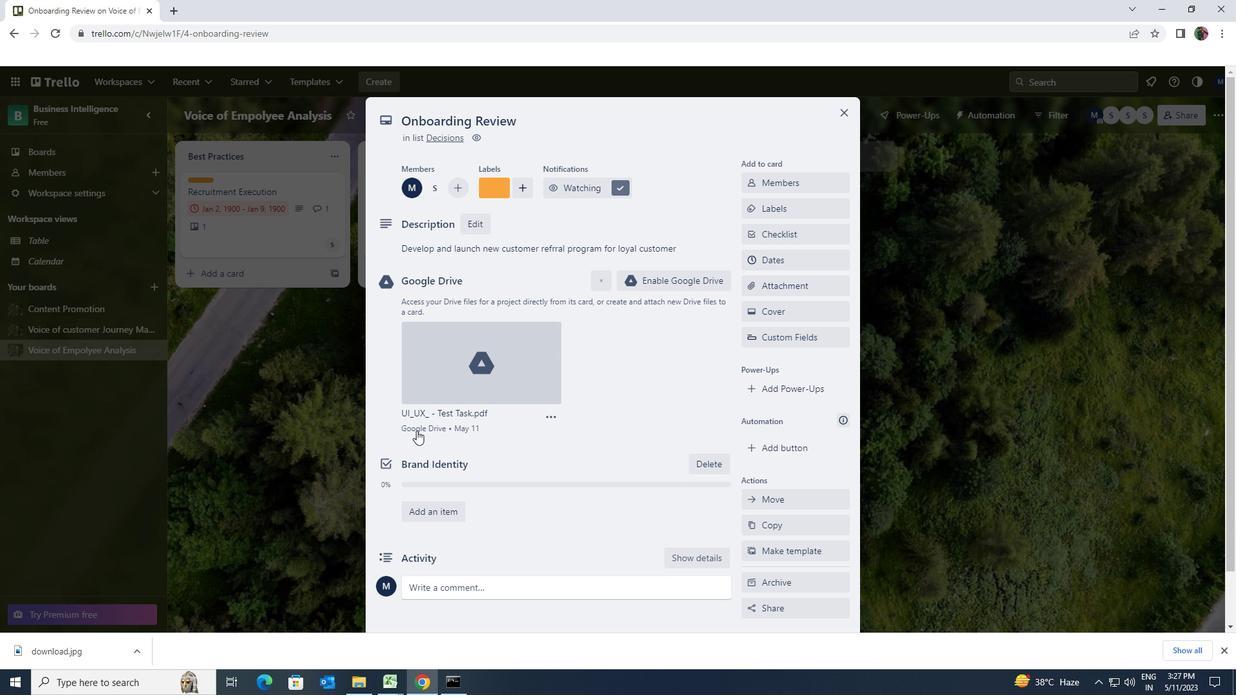 
Action: Mouse scrolled (416, 430) with delta (0, 0)
Screenshot: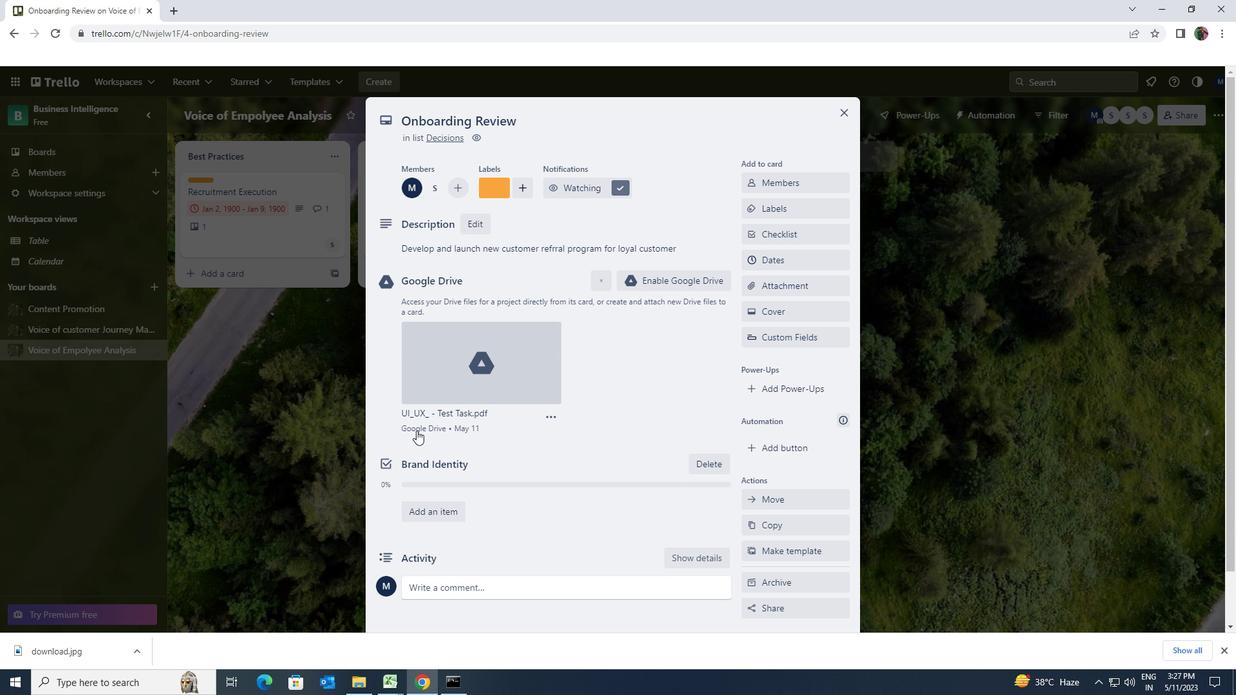 
Action: Mouse scrolled (416, 430) with delta (0, 0)
Screenshot: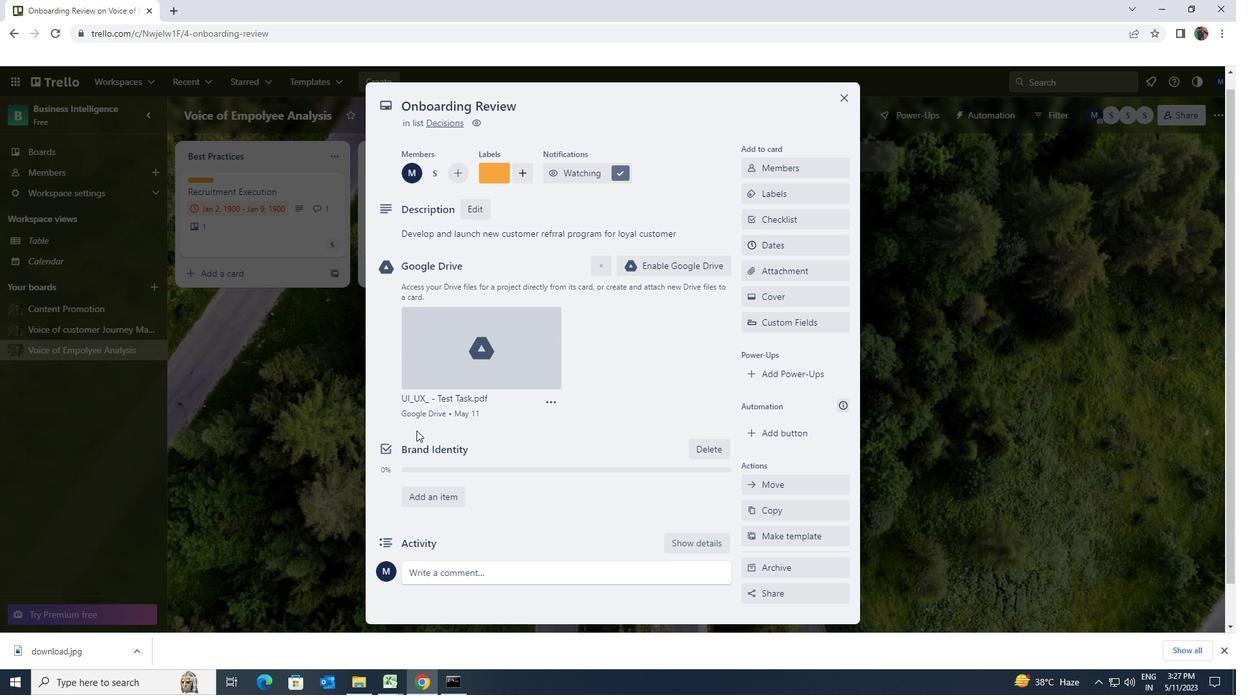 
Action: Mouse scrolled (416, 430) with delta (0, 0)
Screenshot: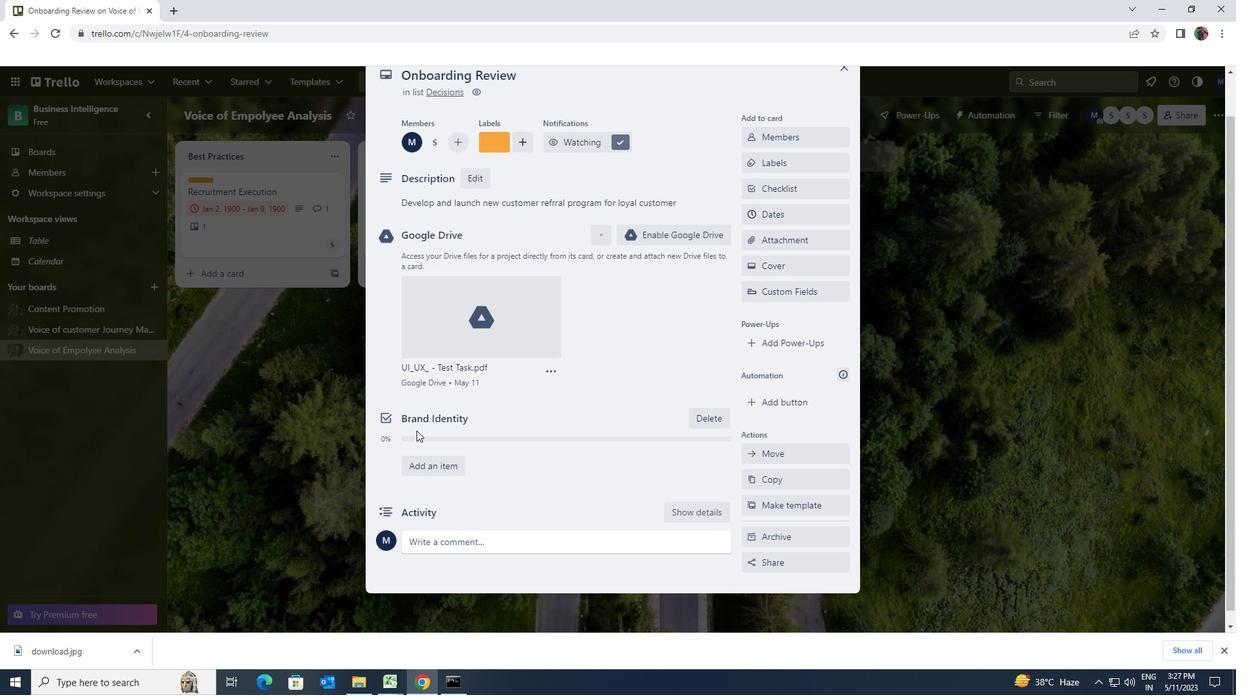 
Action: Mouse moved to (438, 531)
Screenshot: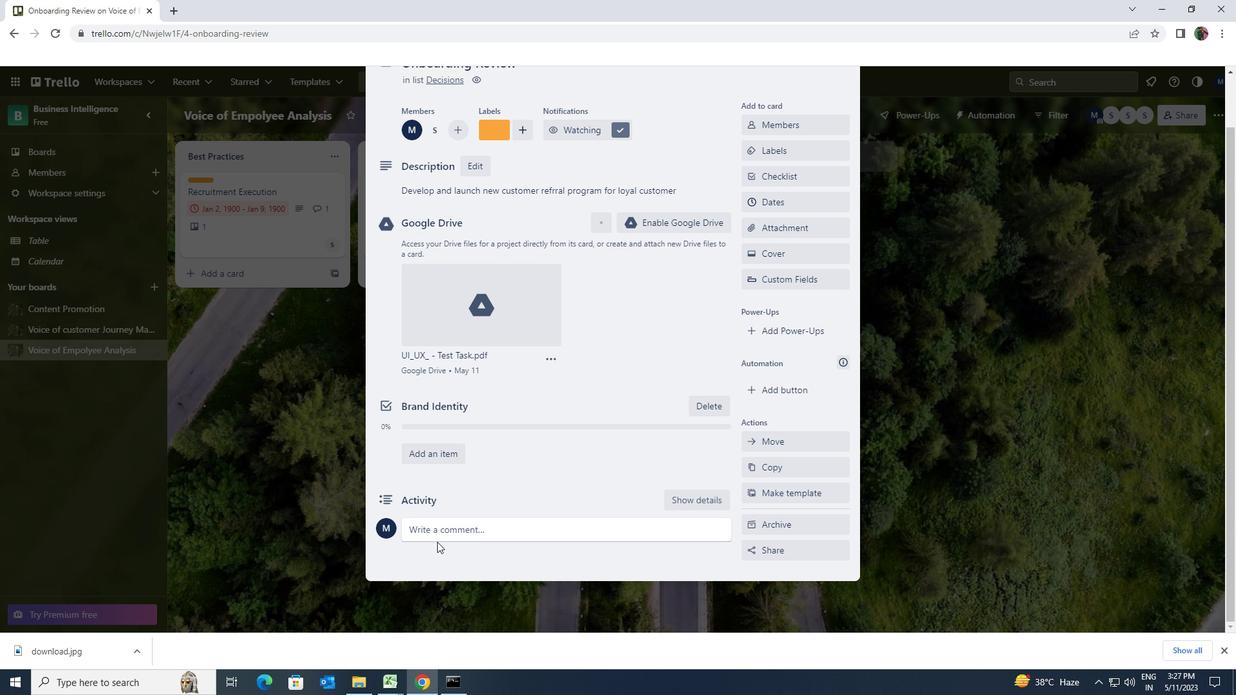 
Action: Mouse pressed left at (438, 531)
Screenshot: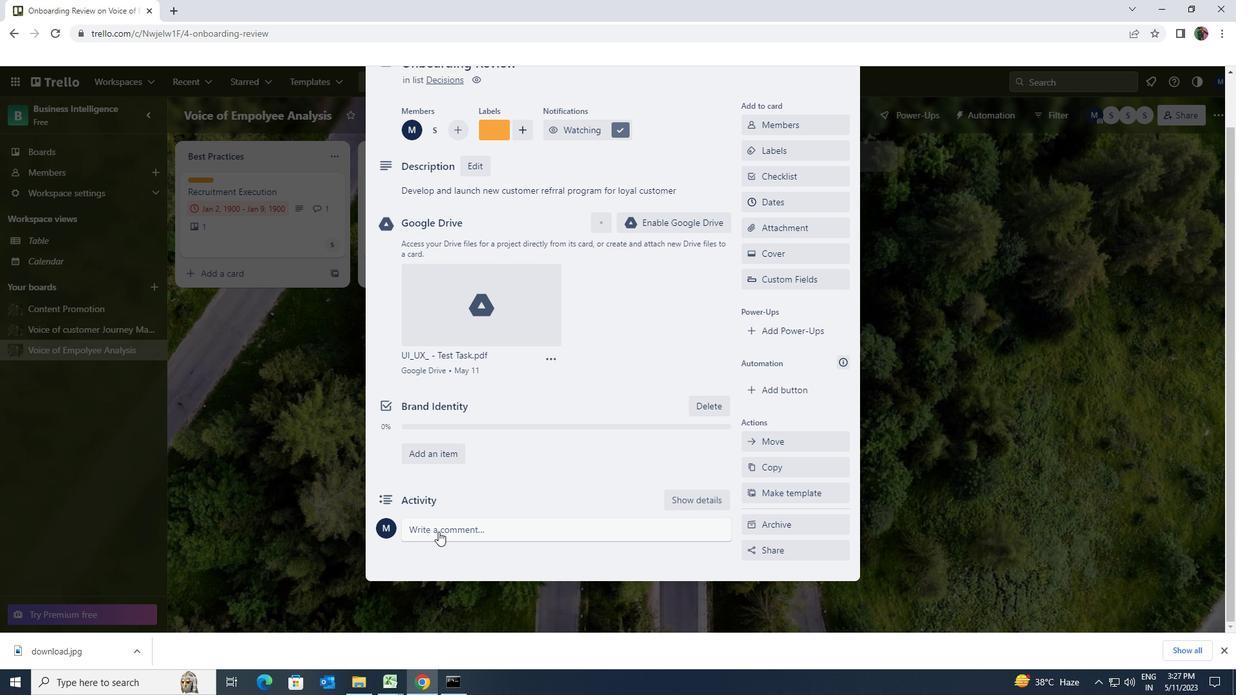 
Action: Key pressed <Key.shift><Key.shift><Key.shift><Key.shift><Key.shift><Key.shift><Key.shift><Key.shift><Key.shift><Key.shift><Key.shift><Key.shift><Key.shift><Key.shift>THE<Key.space><Key.shift><Key.shift><Key.shift><Key.shift>COMPLEXITY<Key.space>OF<Key.space>THIS<Key.space>TASK<Key.space>LET<Key.space>US<Key.space>BREAK<Key.space>IT<Key.space>DOWN<Key.space>NEW<Key.space>CUSTOMER<Key.space>TO<Key.space>
Screenshot: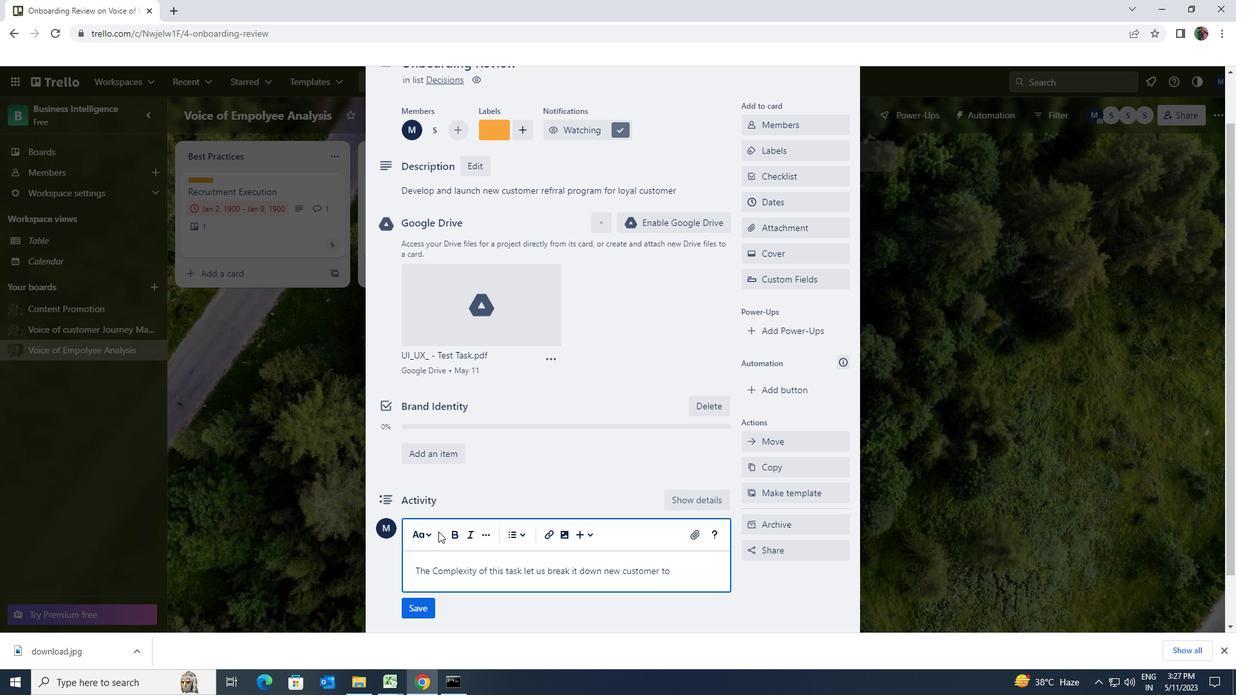 
Action: Mouse moved to (439, 531)
Screenshot: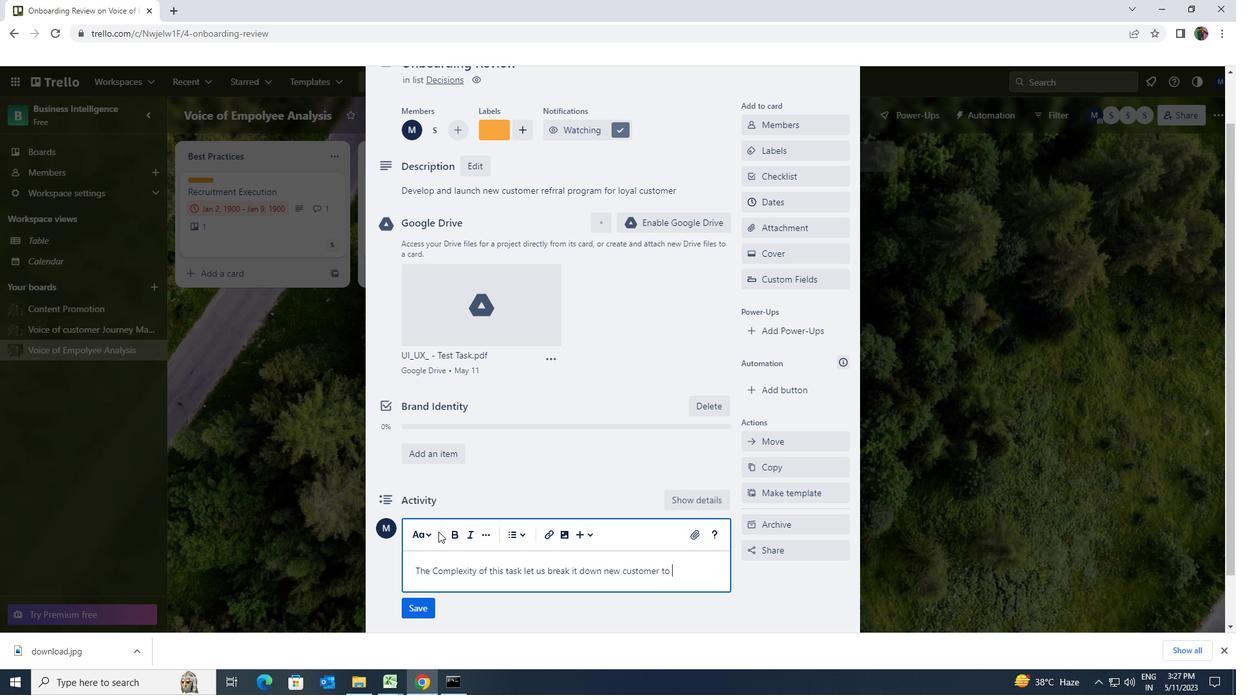 
Action: Key pressed ,<Key.backspace>MORE<Key.space>MANAGABLE<Key.space>
Screenshot: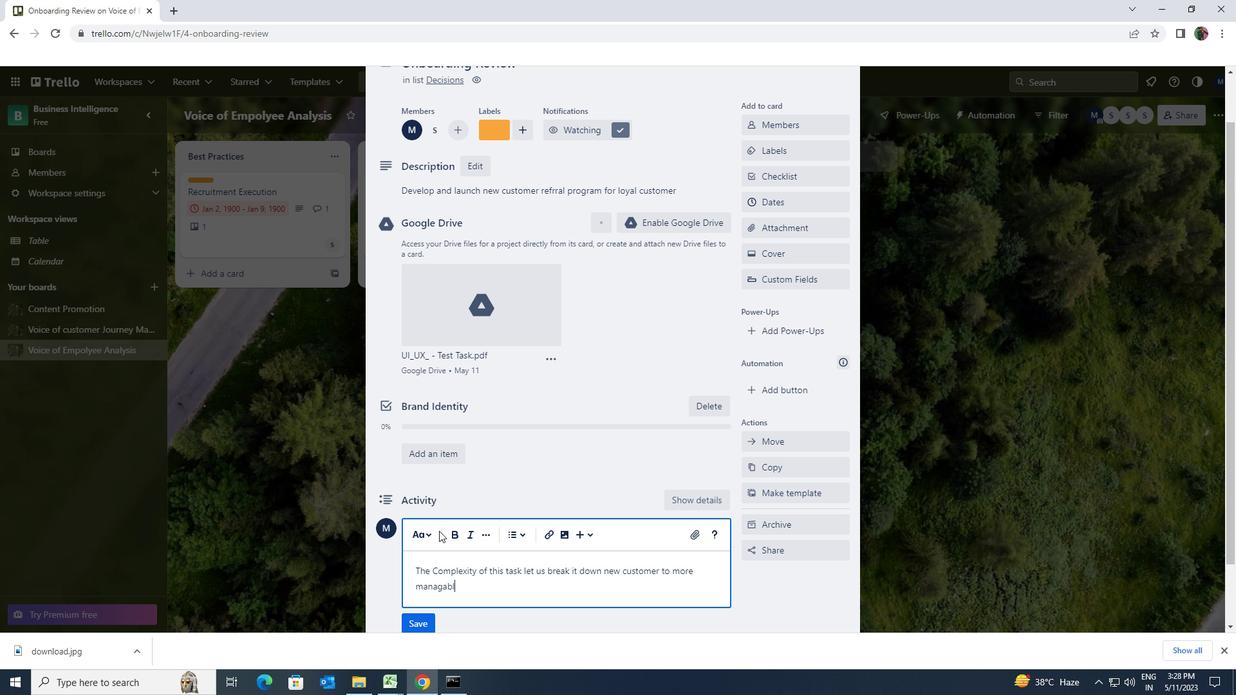 
Action: Mouse moved to (421, 620)
Screenshot: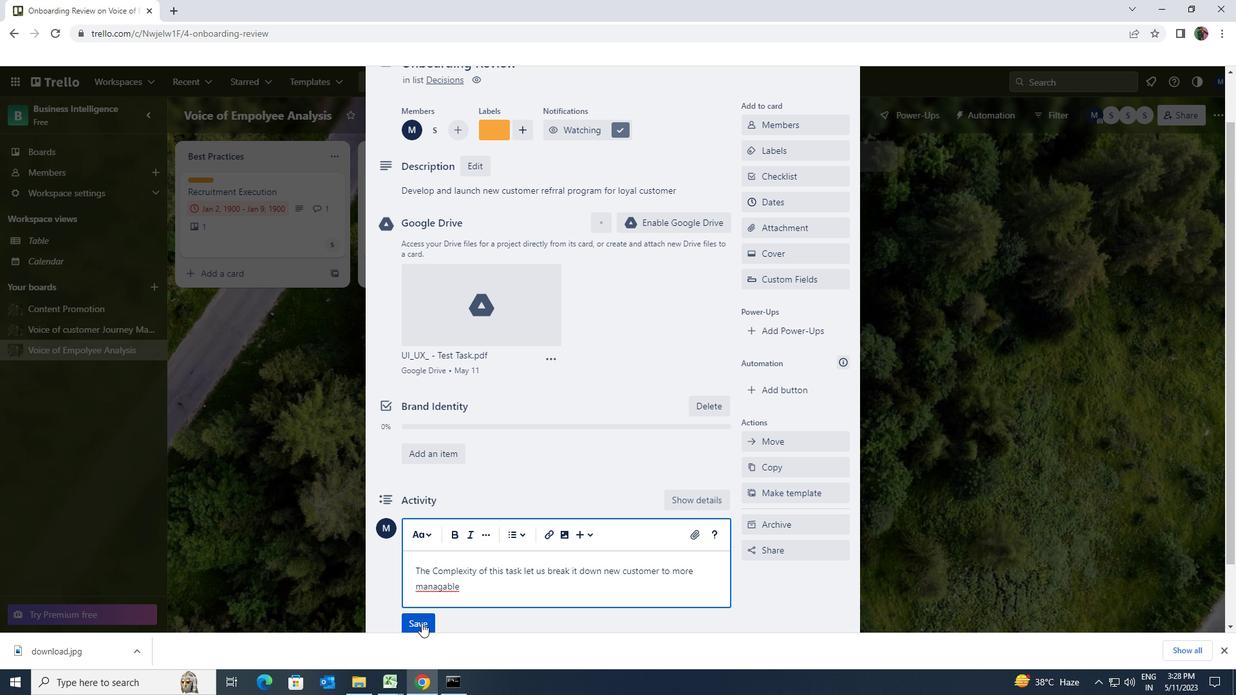
Action: Mouse pressed left at (421, 620)
Screenshot: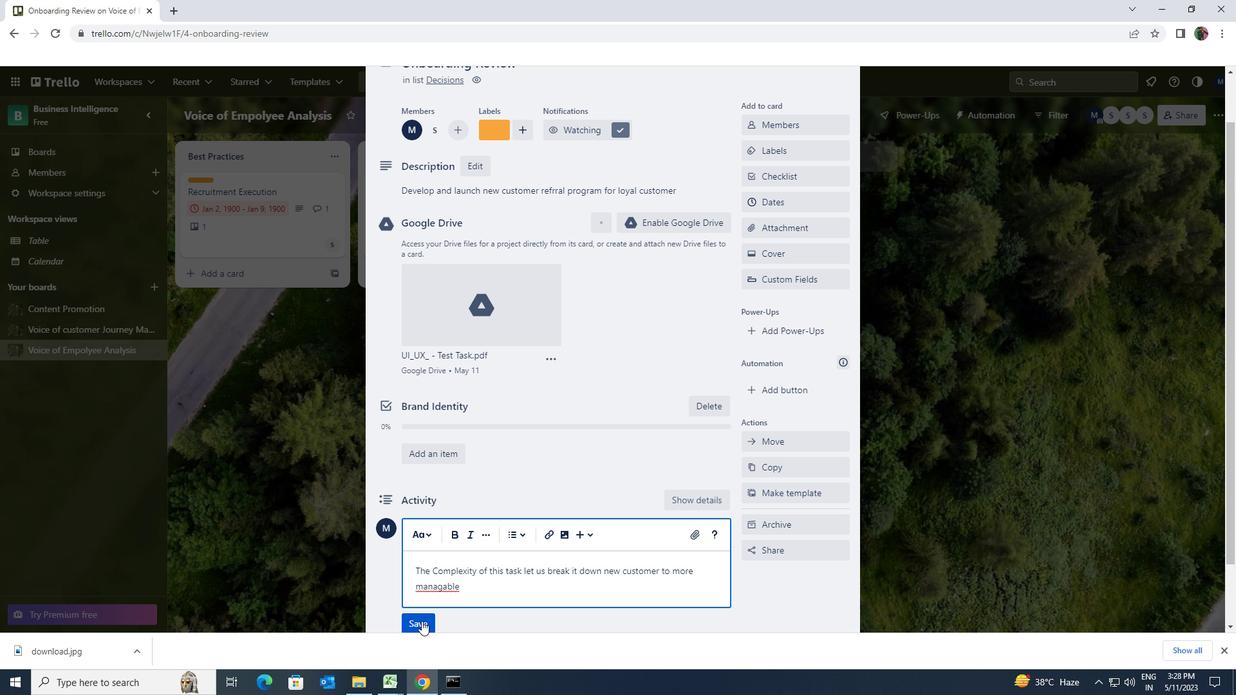 
Action: Mouse moved to (618, 463)
Screenshot: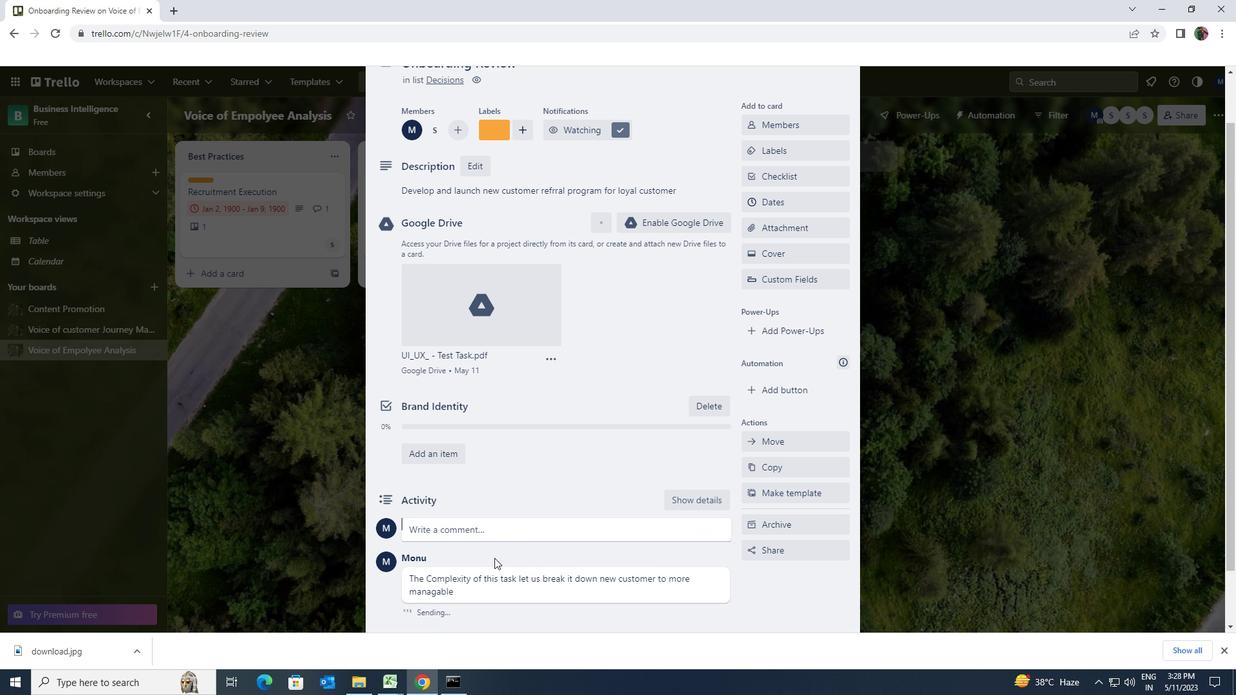 
Action: Mouse scrolled (618, 464) with delta (0, 0)
Screenshot: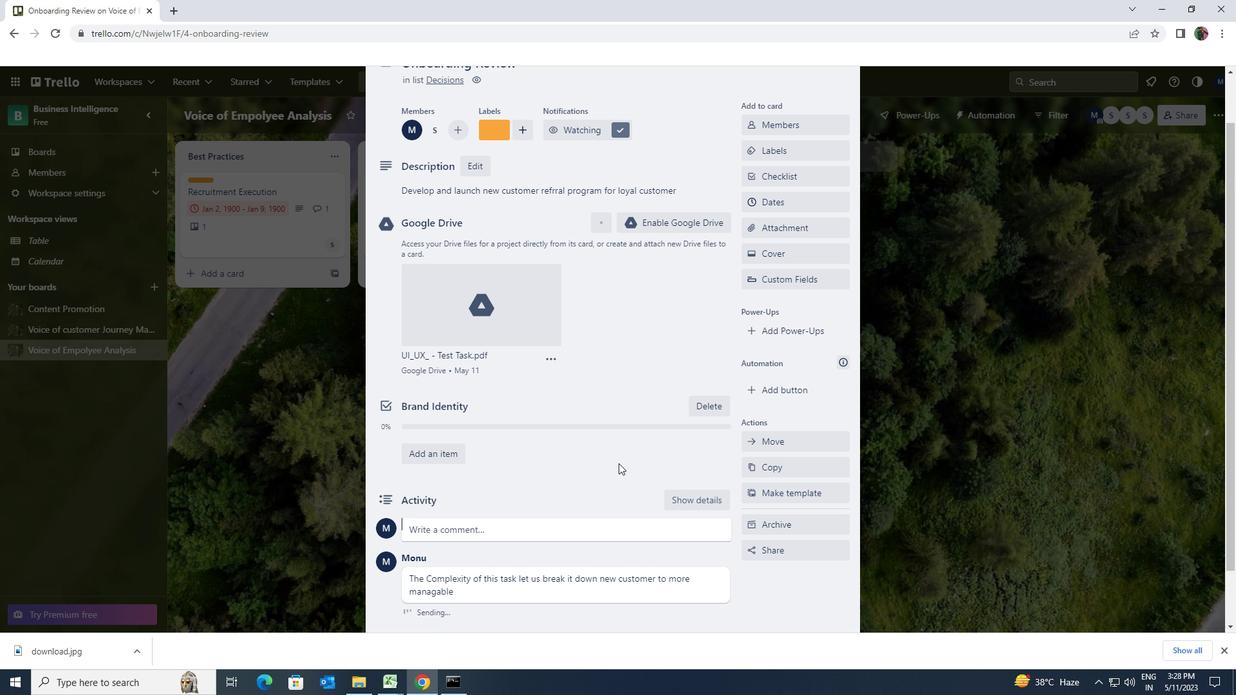 
Action: Mouse scrolled (618, 464) with delta (0, 0)
Screenshot: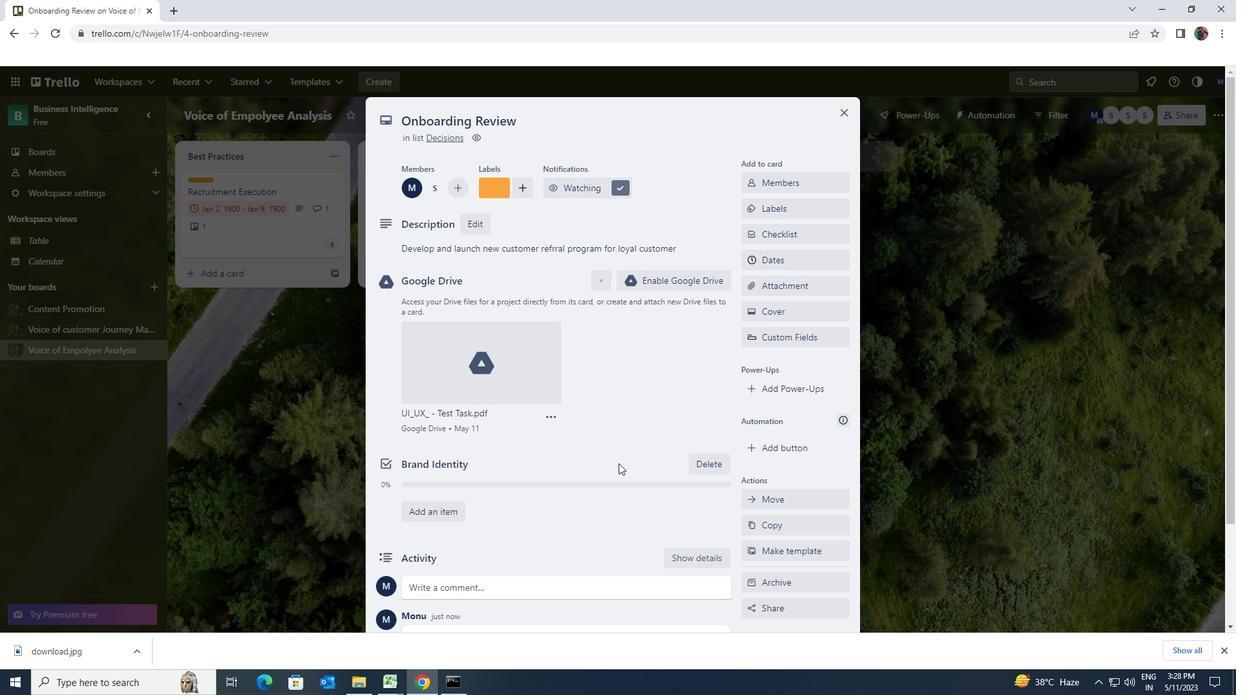 
Action: Mouse moved to (772, 260)
Screenshot: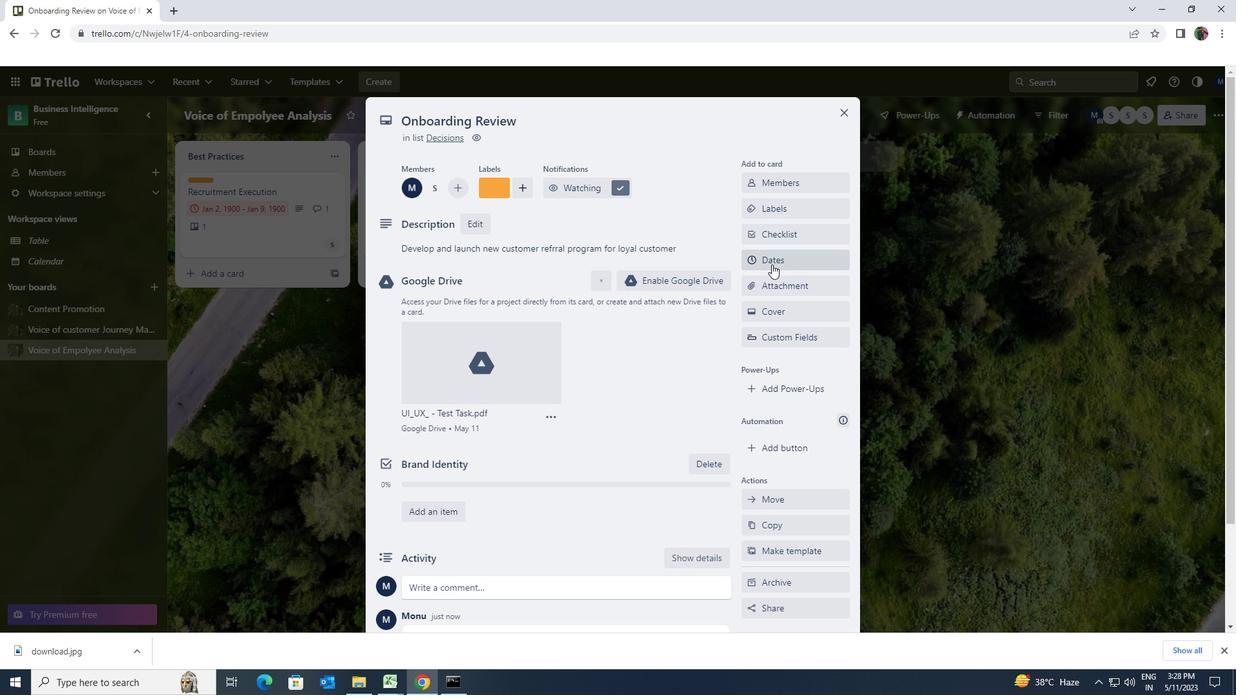 
Action: Mouse pressed left at (772, 260)
Screenshot: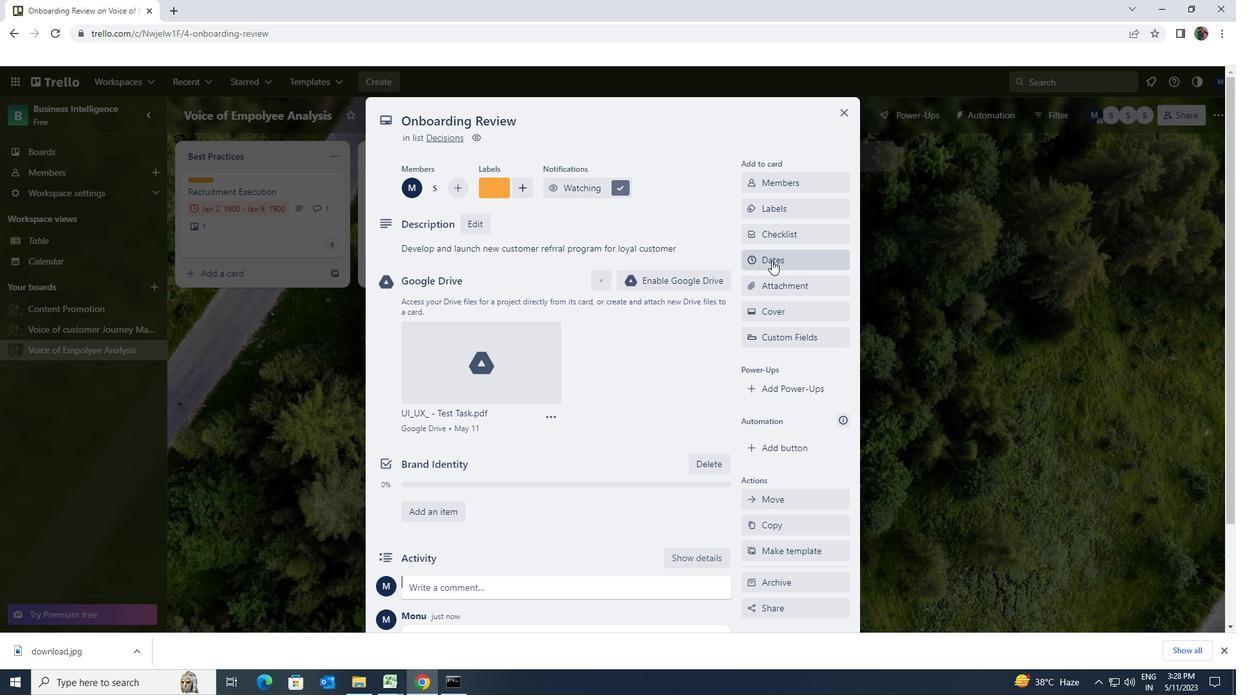 
Action: Mouse moved to (755, 346)
Screenshot: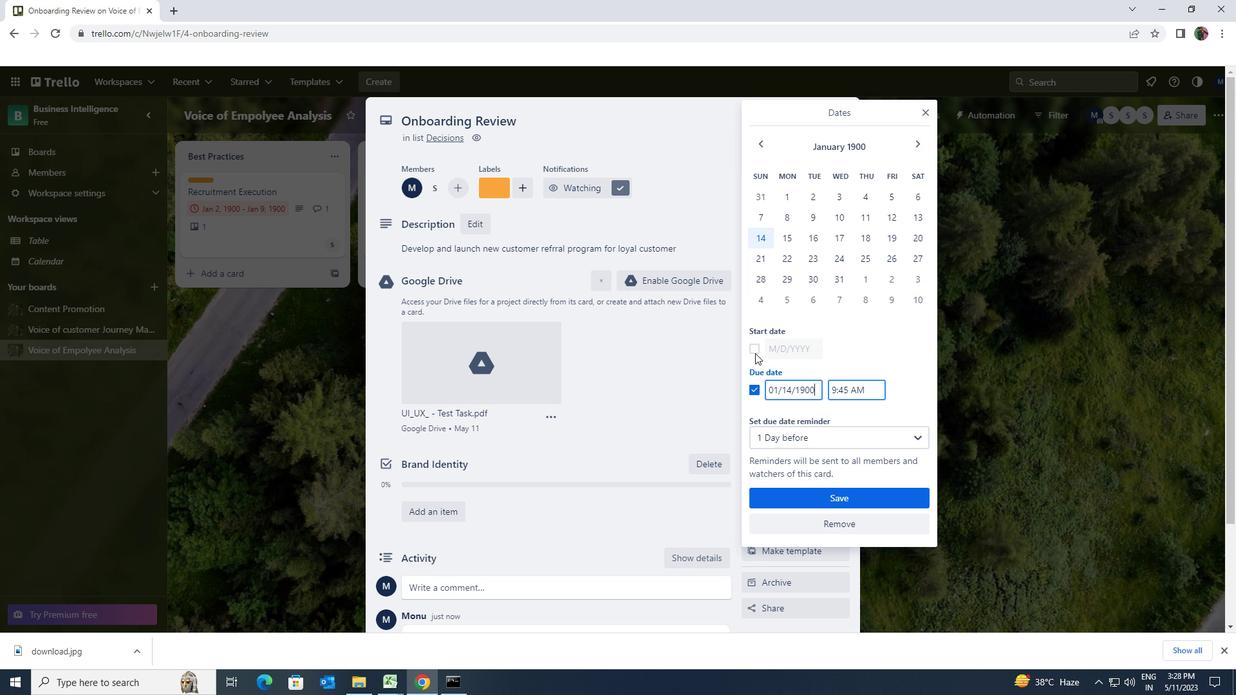 
Action: Mouse pressed left at (755, 346)
Screenshot: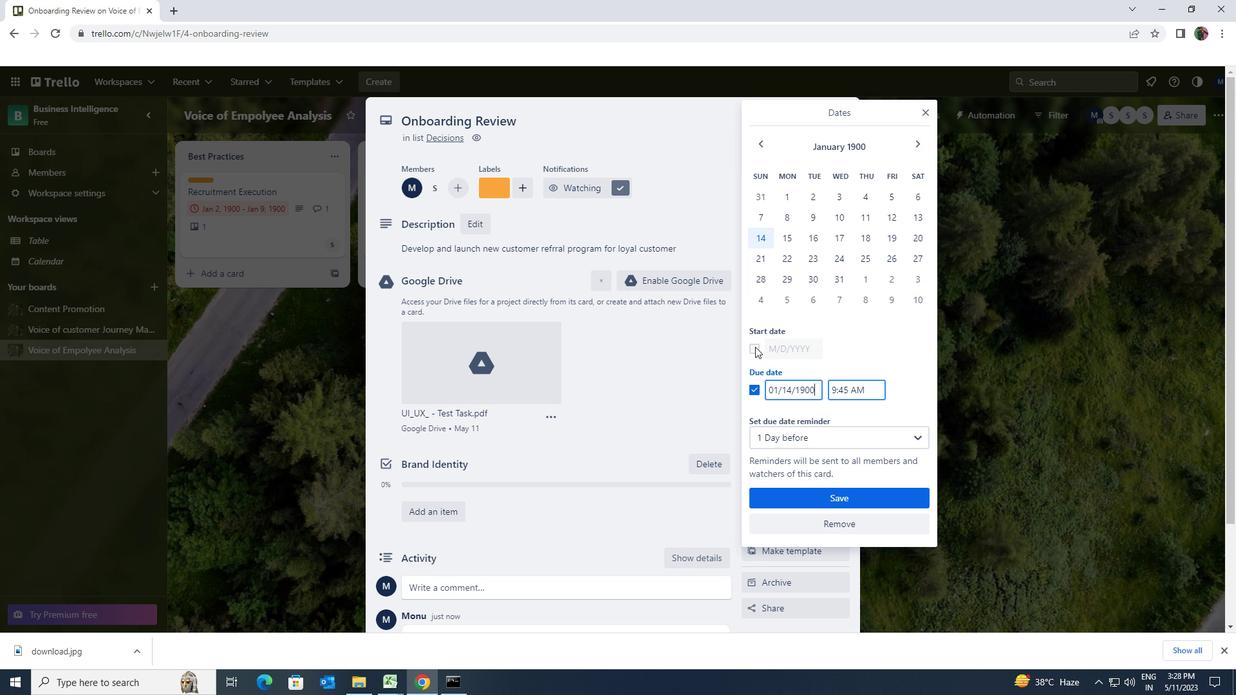 
Action: Mouse moved to (817, 349)
Screenshot: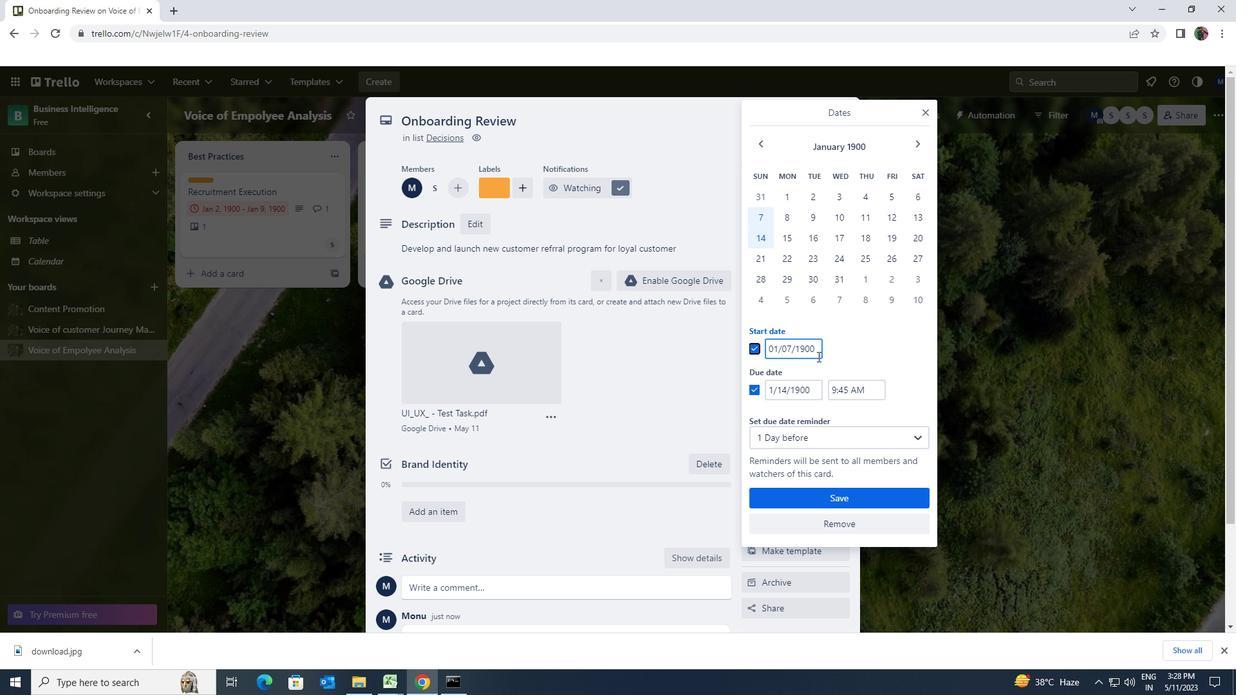 
Action: Mouse pressed left at (817, 349)
Screenshot: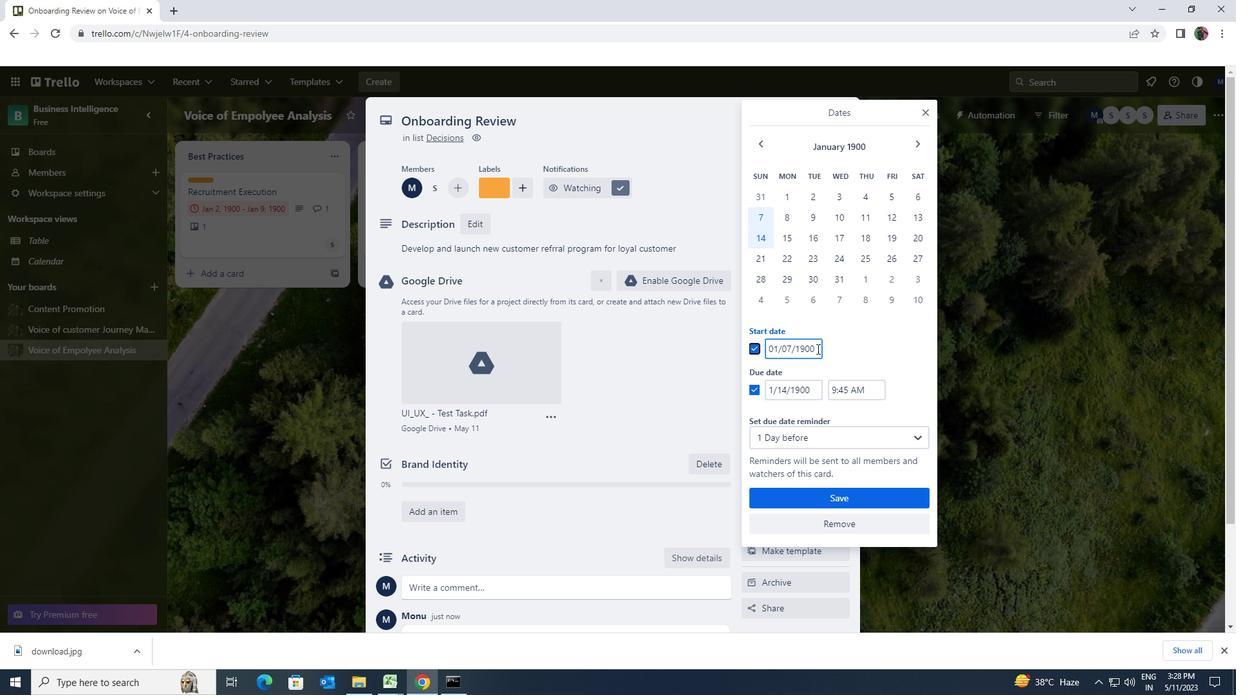 
Action: Mouse moved to (765, 349)
Screenshot: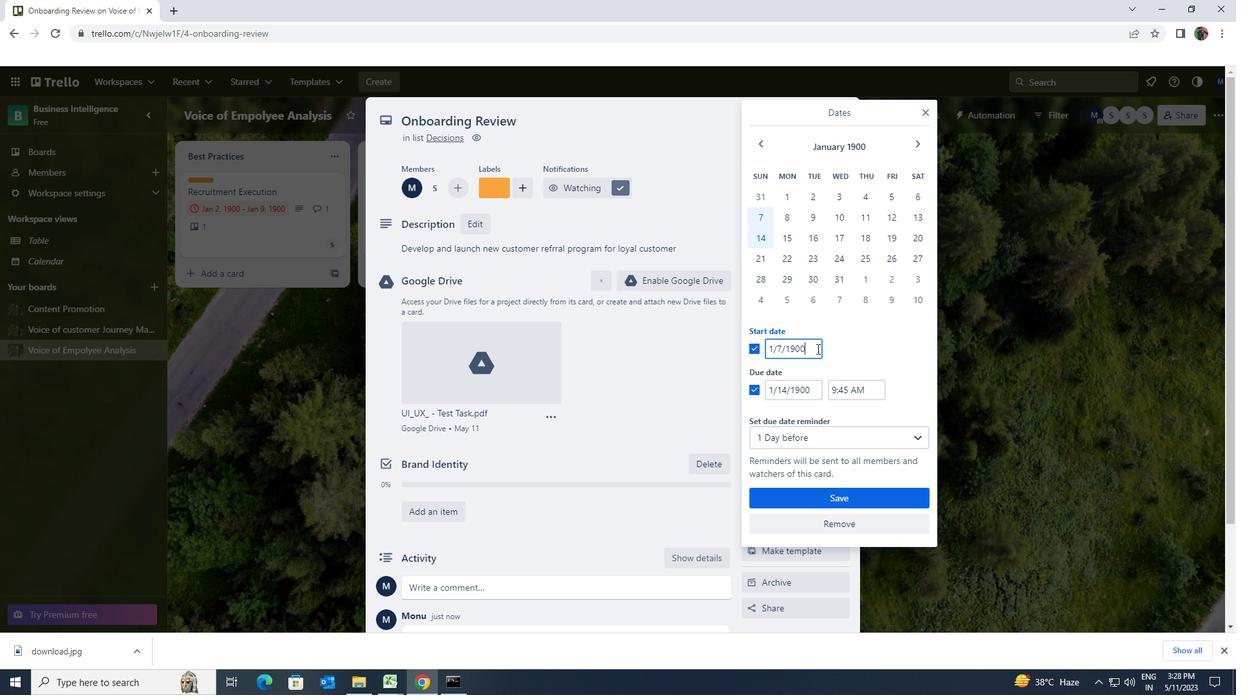 
Action: Key pressed 1/8/1900
Screenshot: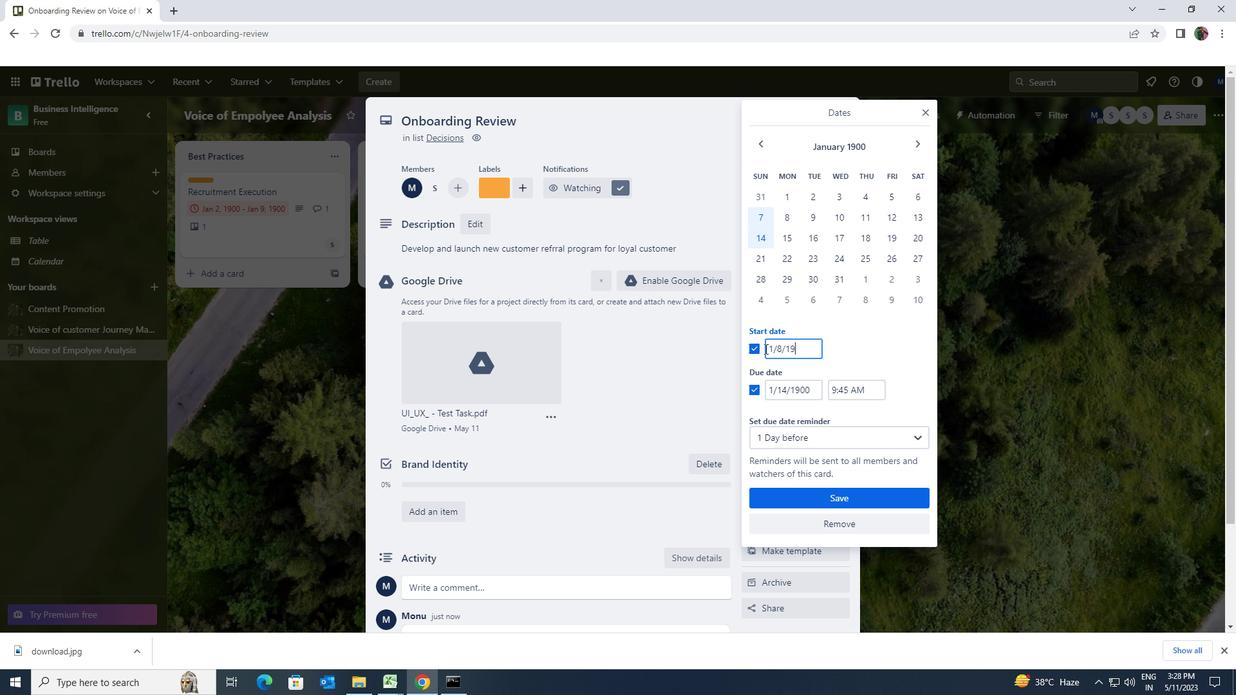 
Action: Mouse moved to (814, 392)
Screenshot: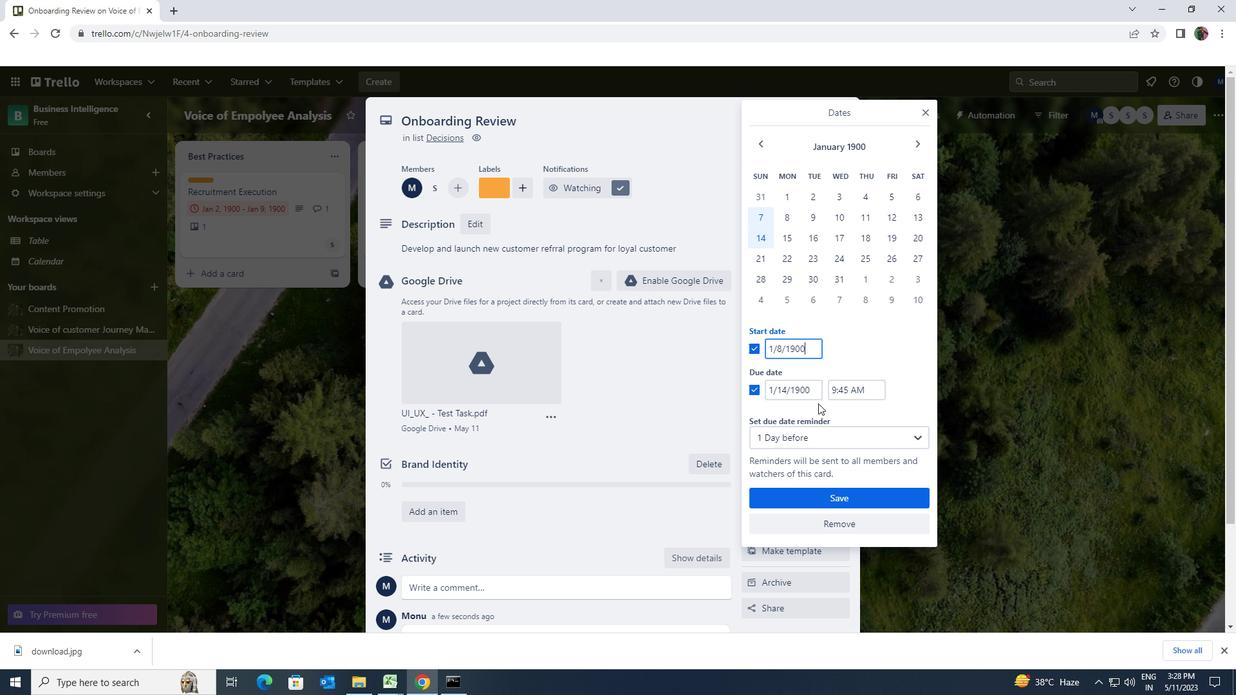 
Action: Mouse pressed left at (814, 392)
Screenshot: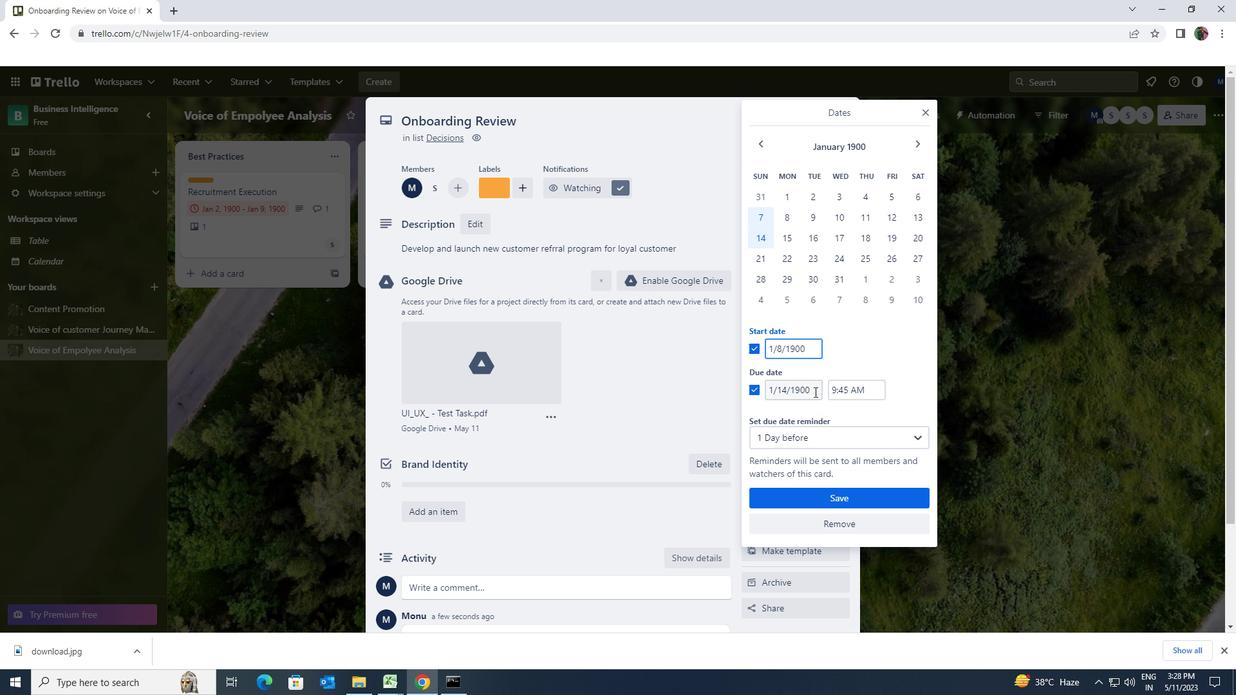 
Action: Mouse moved to (774, 393)
Screenshot: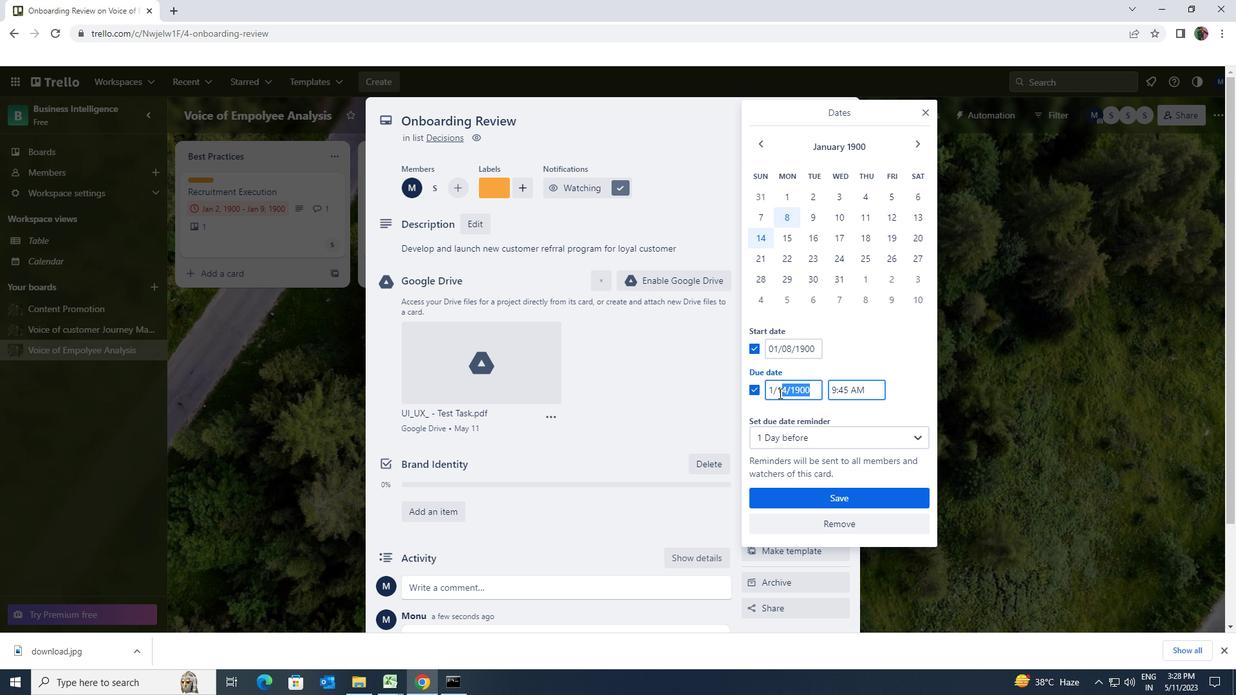 
Action: Mouse pressed left at (774, 393)
Screenshot: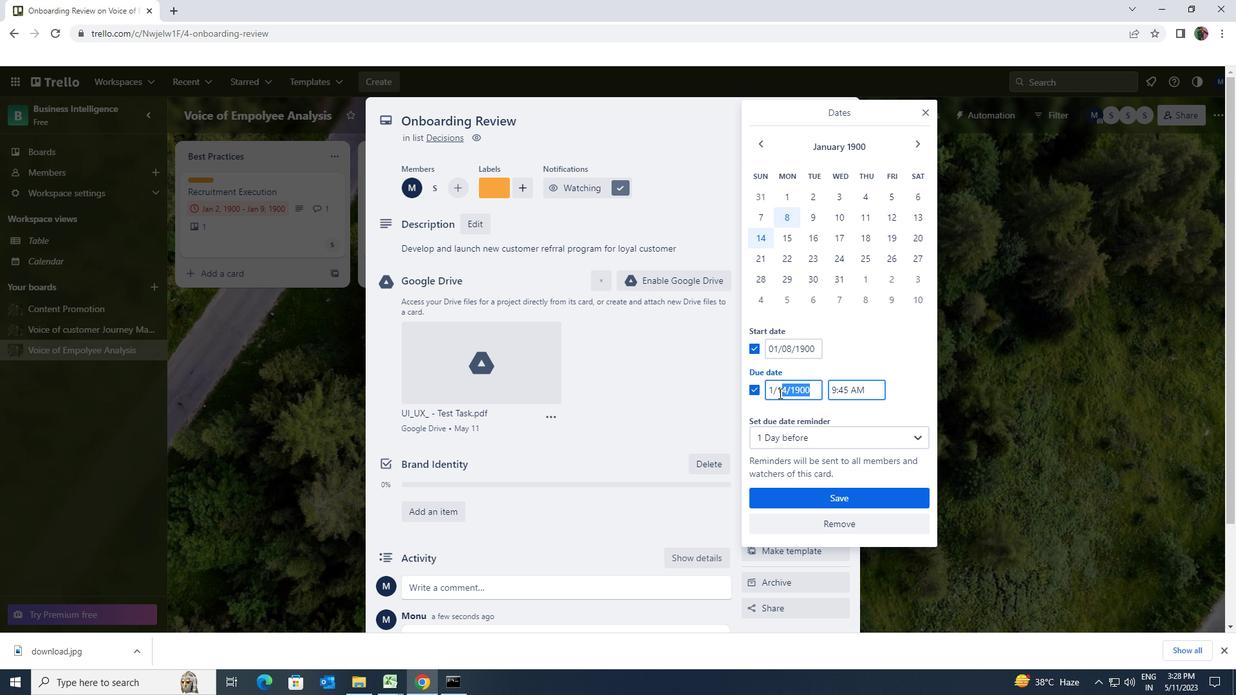 
Action: Mouse moved to (766, 393)
Screenshot: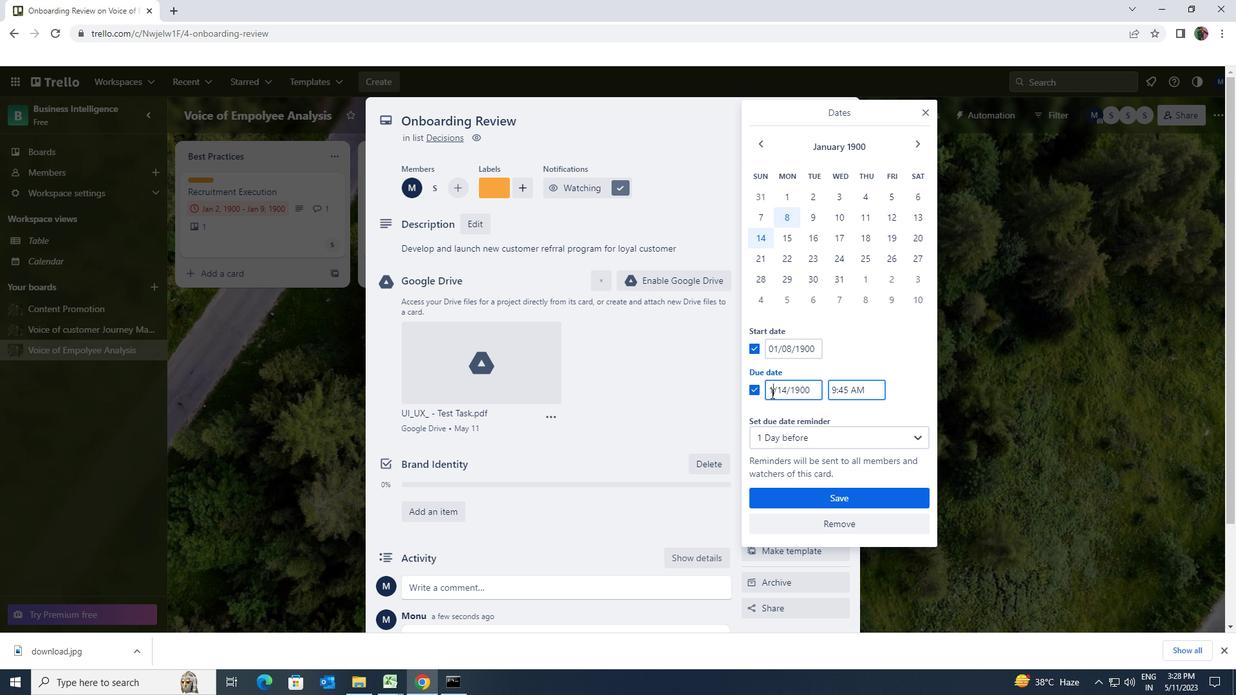 
Action: Mouse pressed left at (766, 393)
Screenshot: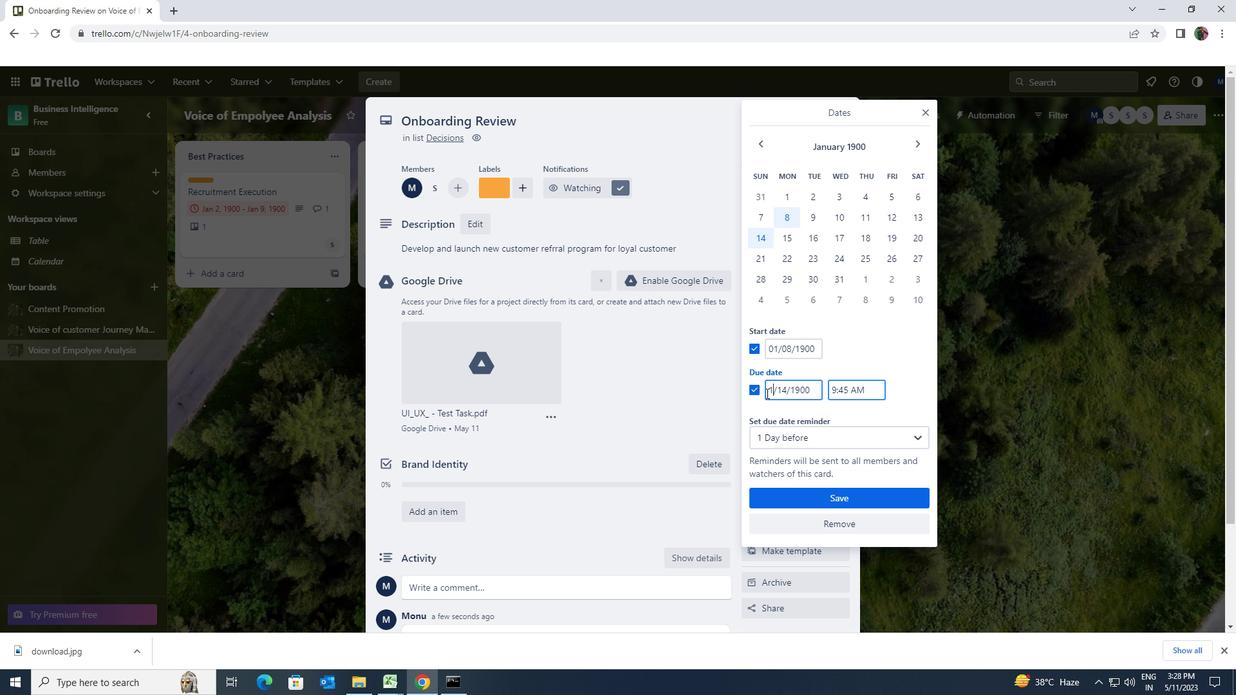 
Action: Mouse pressed left at (766, 393)
Screenshot: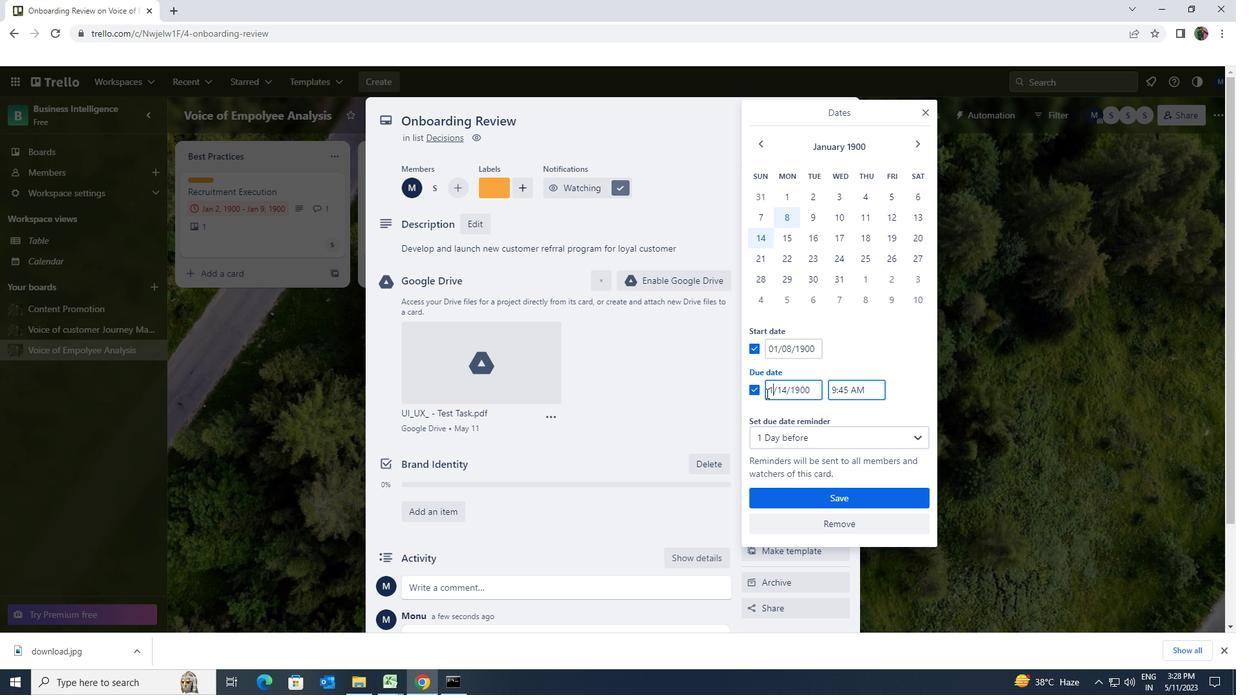 
Action: Mouse pressed left at (766, 393)
Screenshot: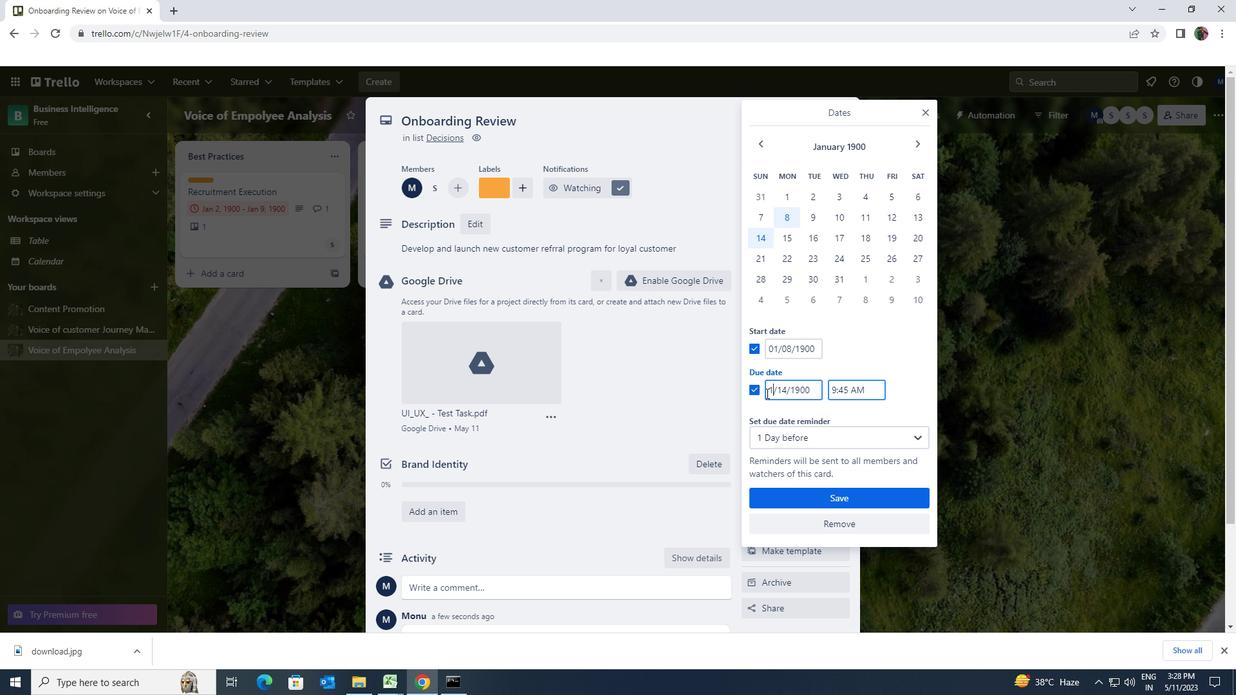 
Action: Mouse moved to (768, 393)
Screenshot: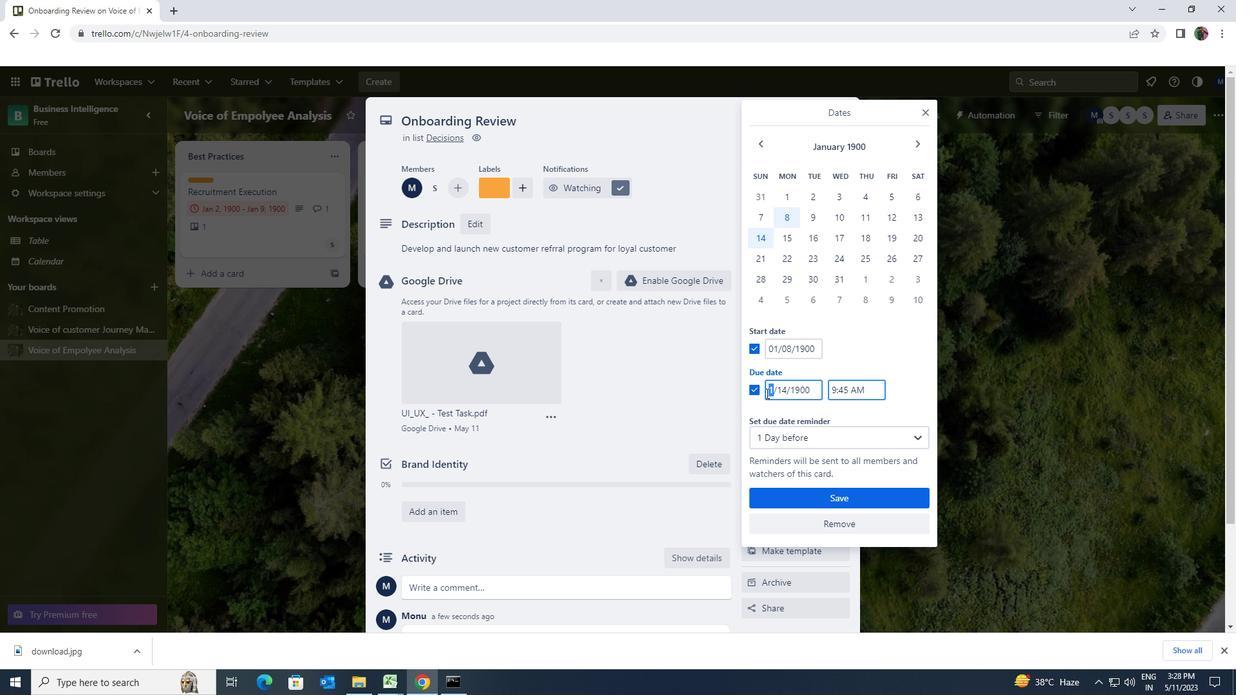 
Action: Key pressed 1/15/1900
Screenshot: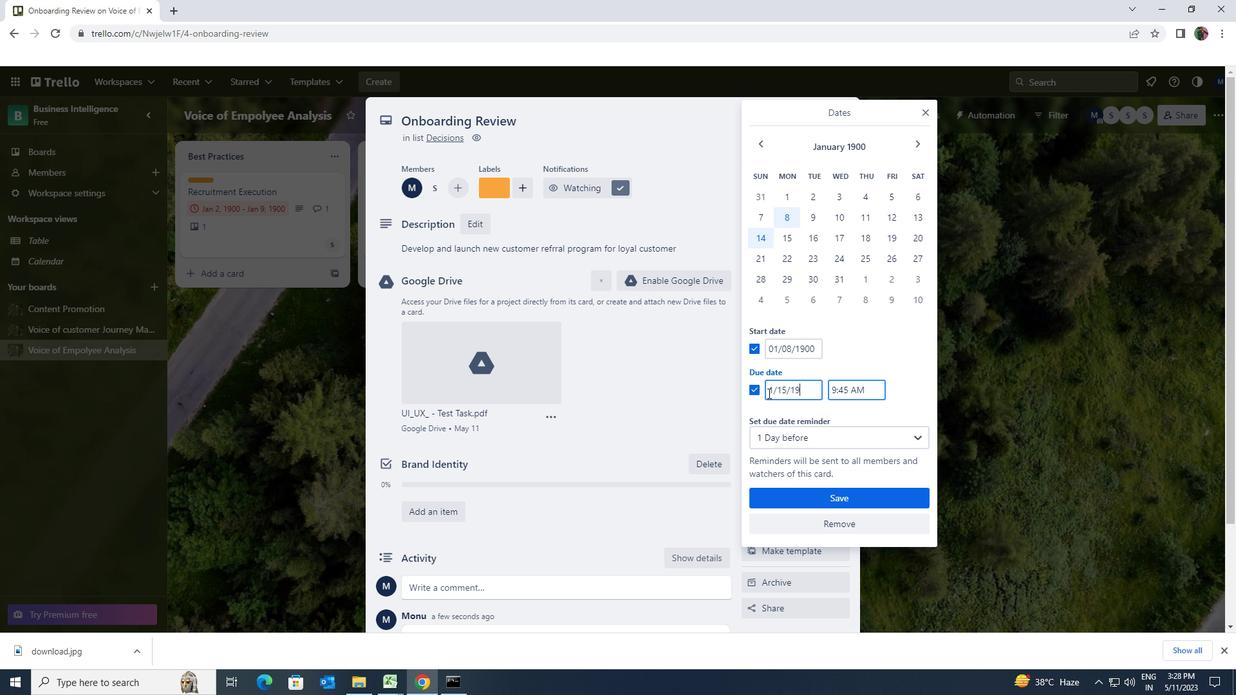 
Action: Mouse moved to (817, 502)
Screenshot: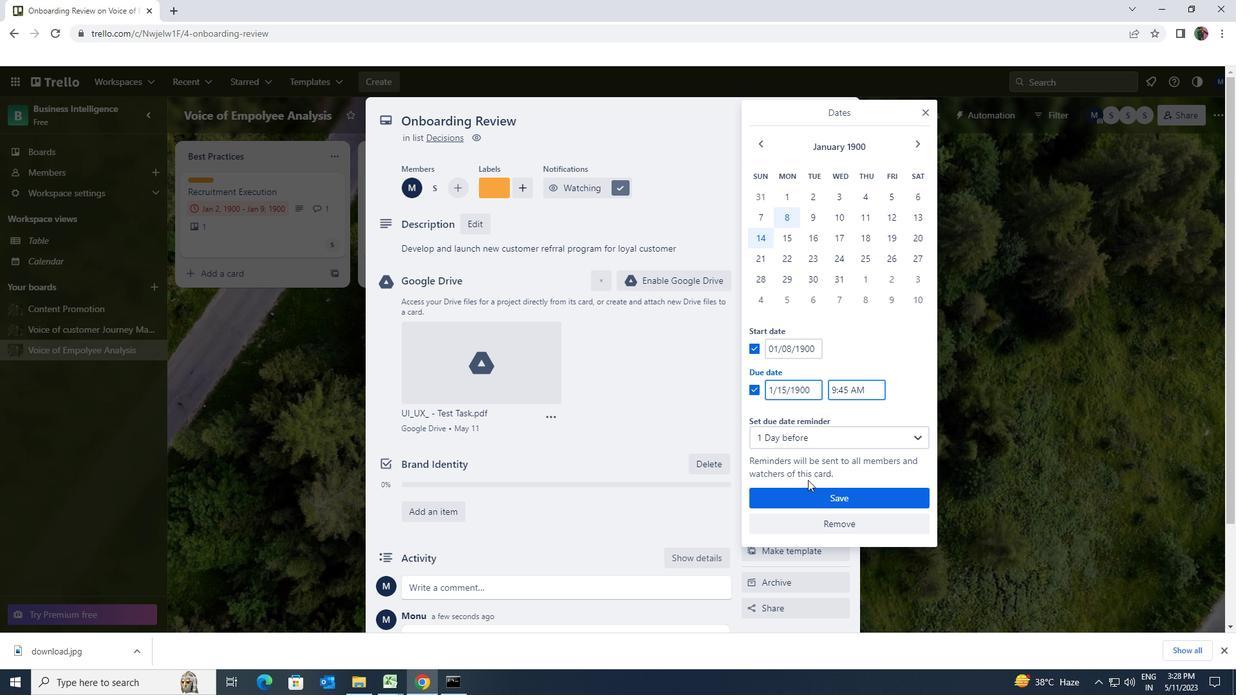 
Action: Mouse pressed left at (817, 502)
Screenshot: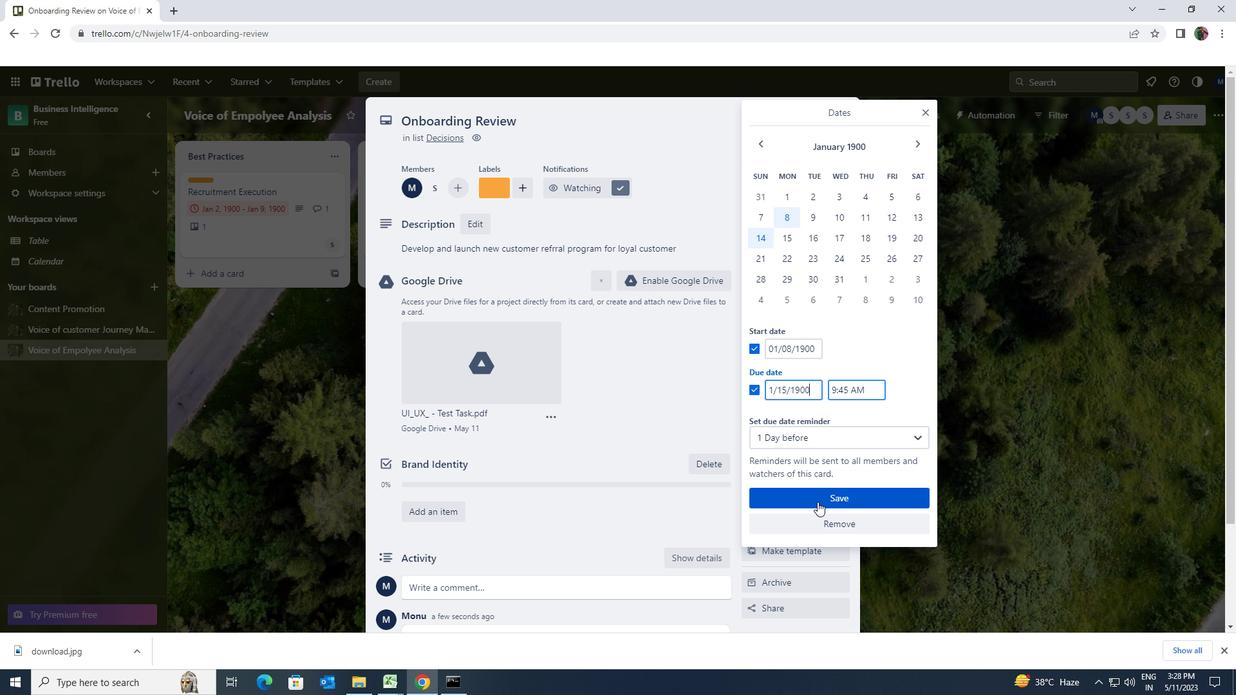 
Action: Mouse moved to (819, 502)
Screenshot: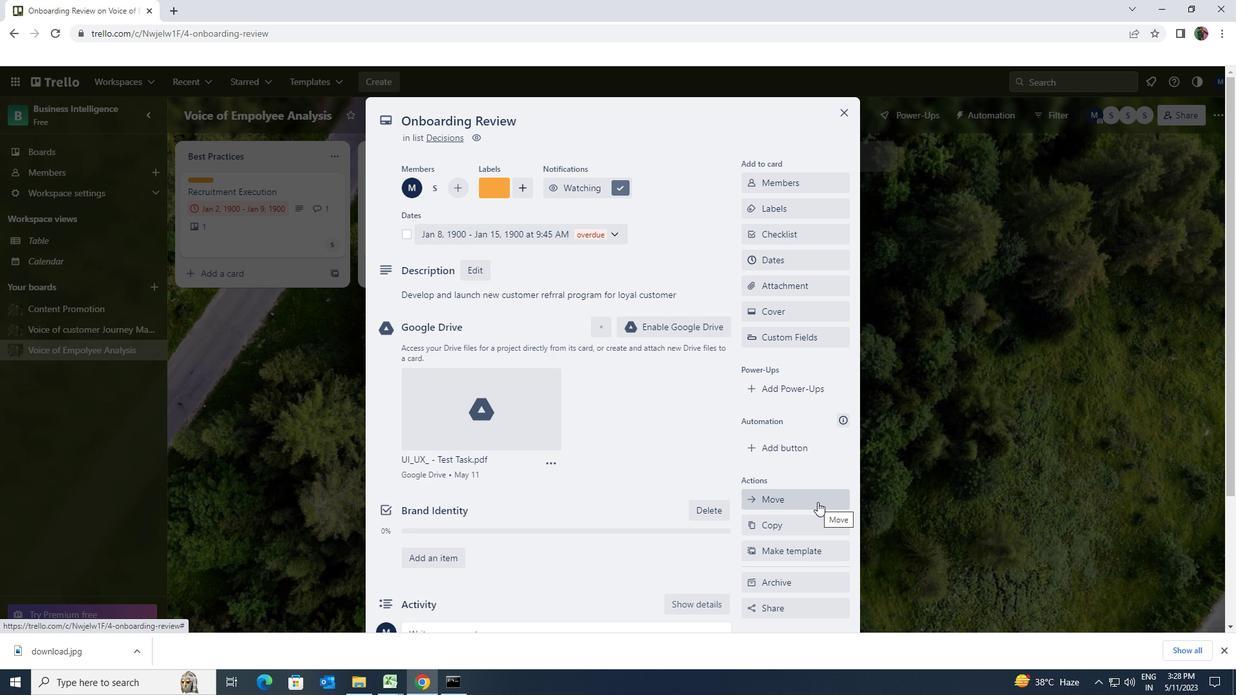 
